 Task: Look for space in Lalín, Spain from 1st August, 2023 to 5th August, 2023 for 3 adults, 1 child in price range Rs.13000 to Rs.20000. Place can be entire place with 2 bedrooms having 3 beds and 2 bathrooms. Property type can be flatguest house, hotel. Amenities needed are: washing machine. Booking option can be shelf check-in. Required host language is English.
Action: Mouse moved to (298, 130)
Screenshot: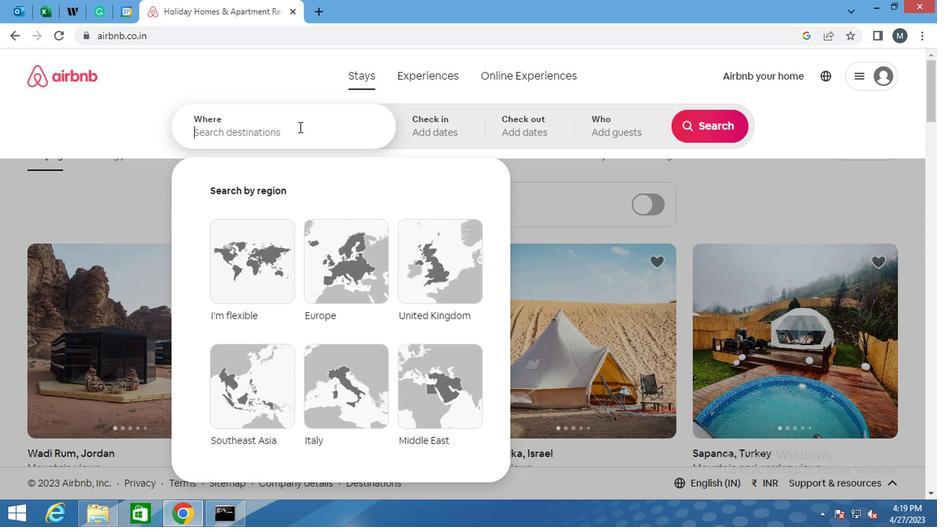 
Action: Mouse pressed left at (298, 130)
Screenshot: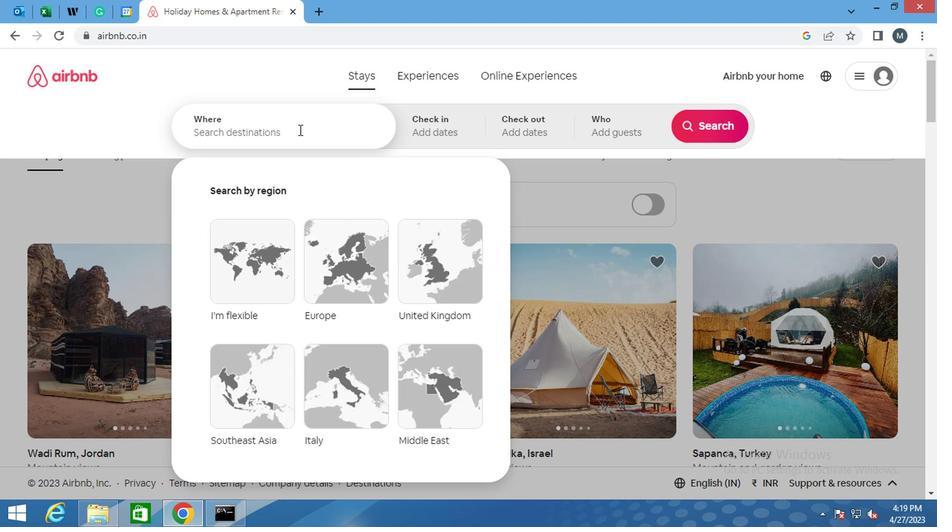 
Action: Mouse moved to (298, 131)
Screenshot: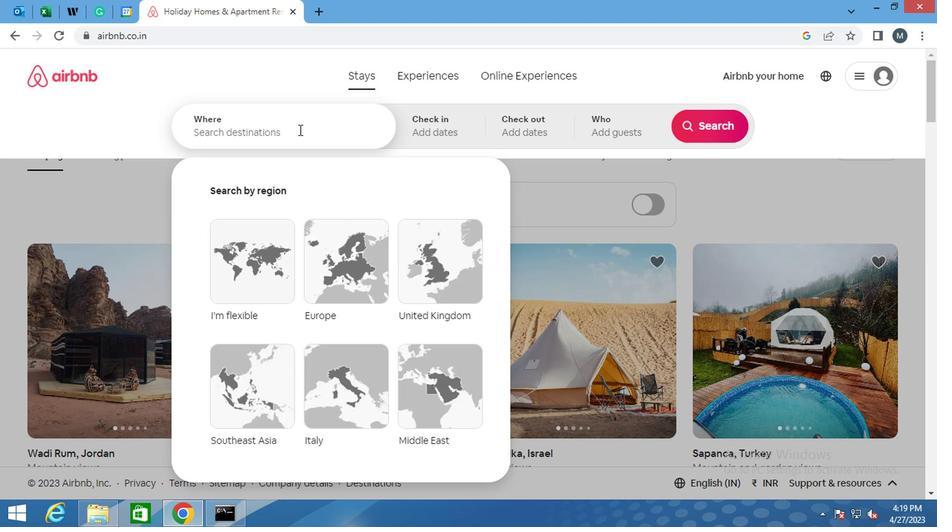 
Action: Key pressed <Key.shift>LALIN,<Key.space><Key.shift>SPAIN
Screenshot: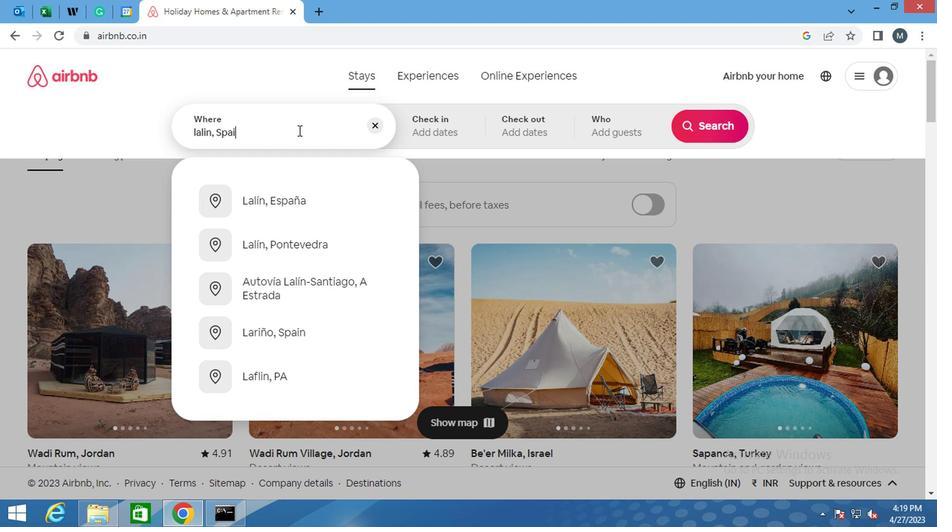 
Action: Mouse moved to (453, 142)
Screenshot: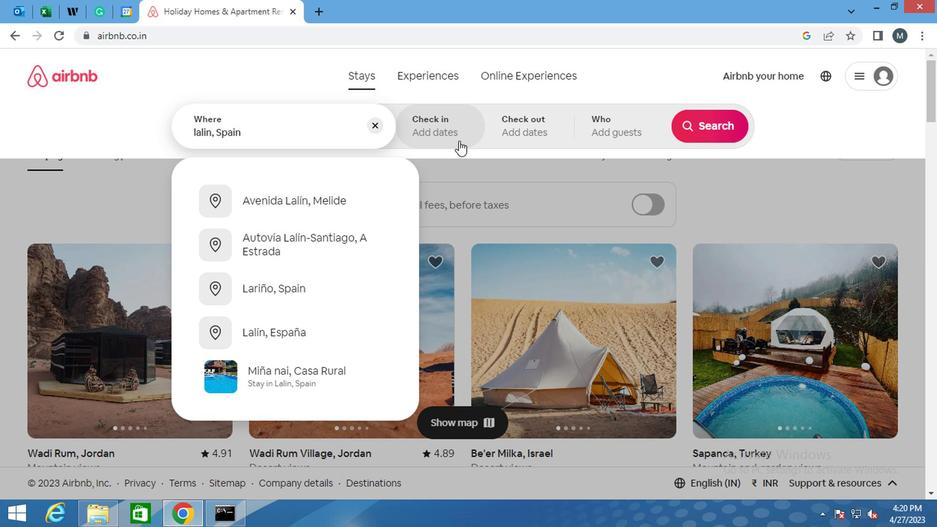 
Action: Key pressed <Key.enter>
Screenshot: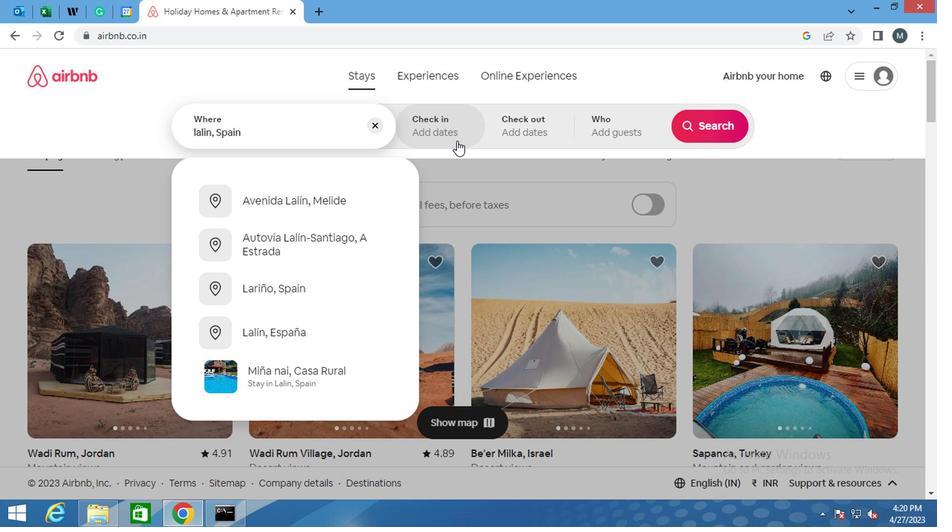 
Action: Mouse moved to (692, 240)
Screenshot: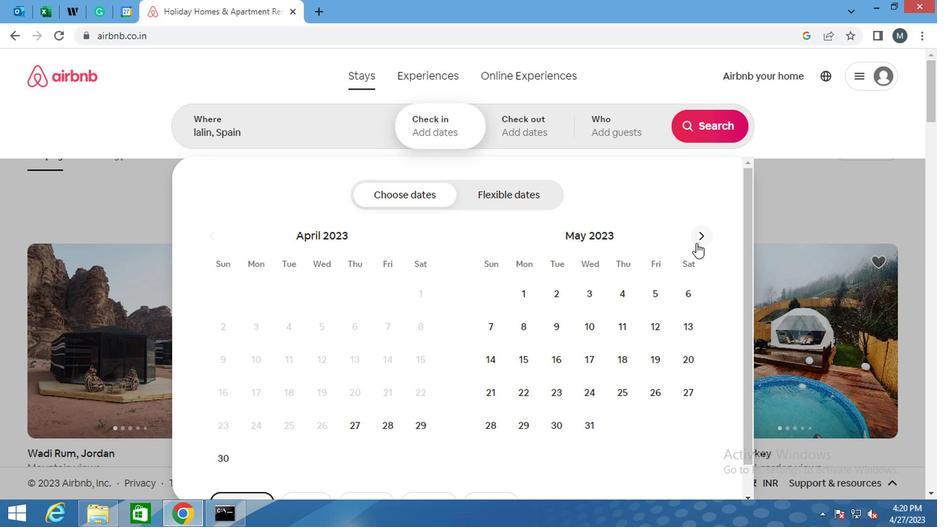 
Action: Mouse pressed left at (692, 240)
Screenshot: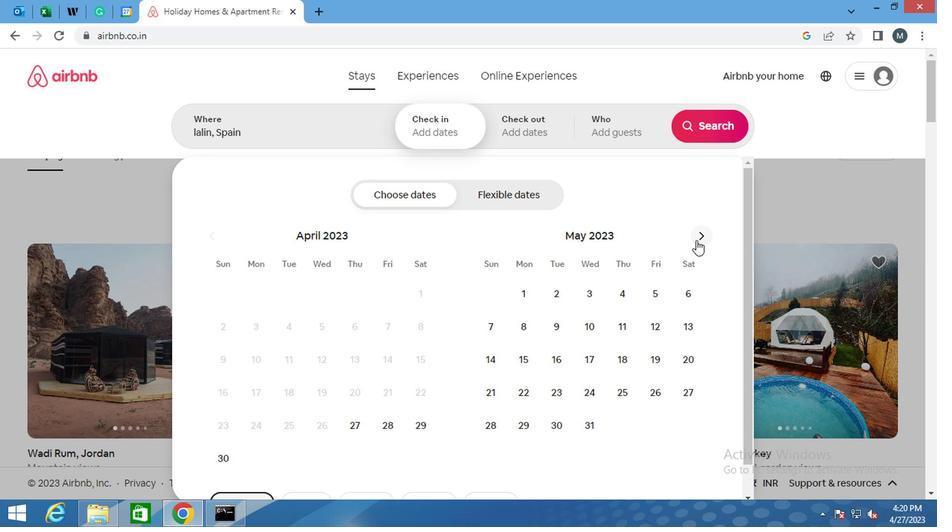 
Action: Mouse pressed left at (692, 240)
Screenshot: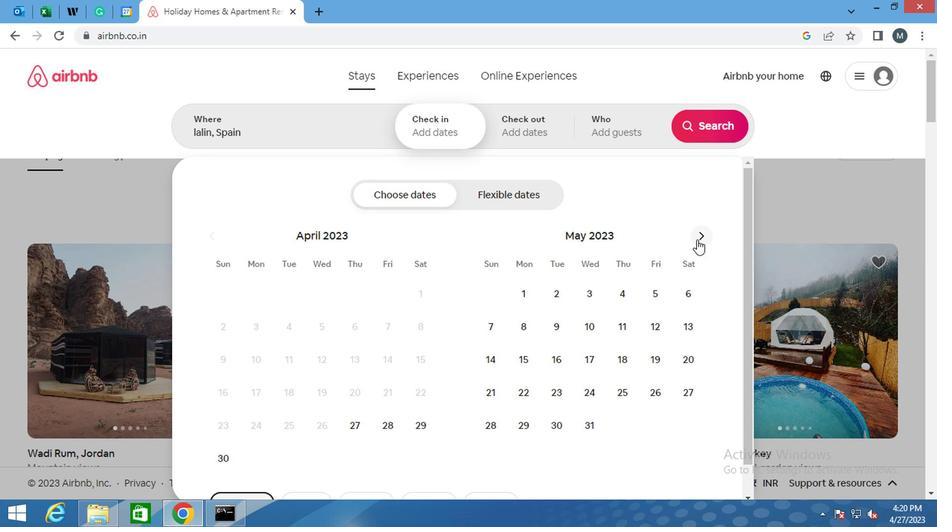 
Action: Mouse pressed left at (692, 240)
Screenshot: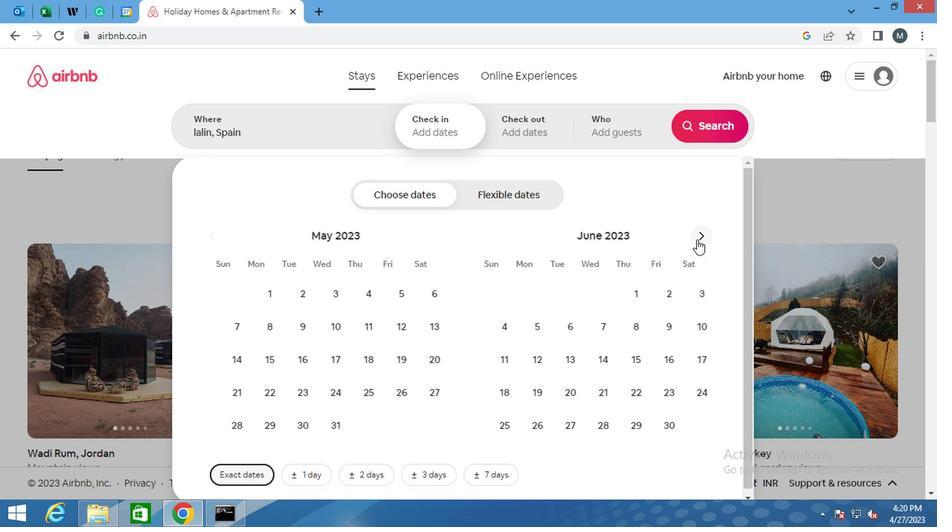 
Action: Mouse pressed left at (692, 240)
Screenshot: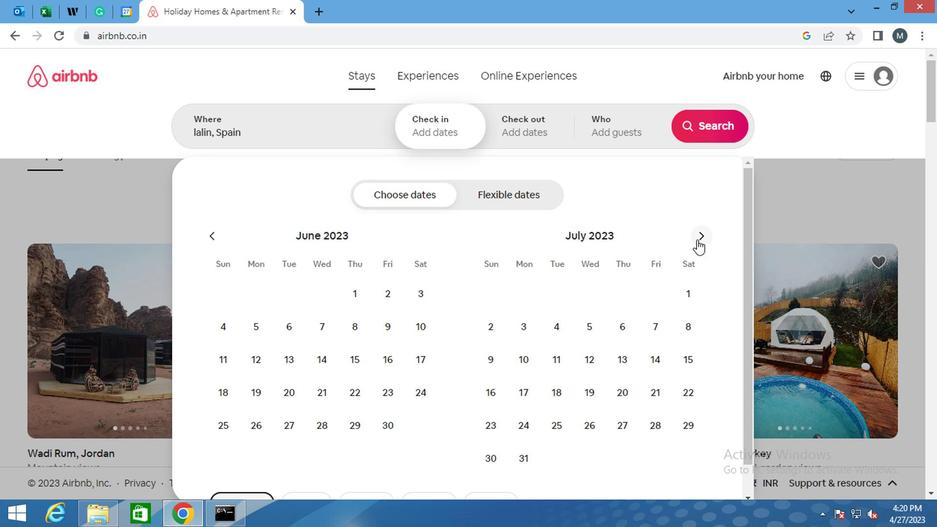 
Action: Mouse moved to (550, 290)
Screenshot: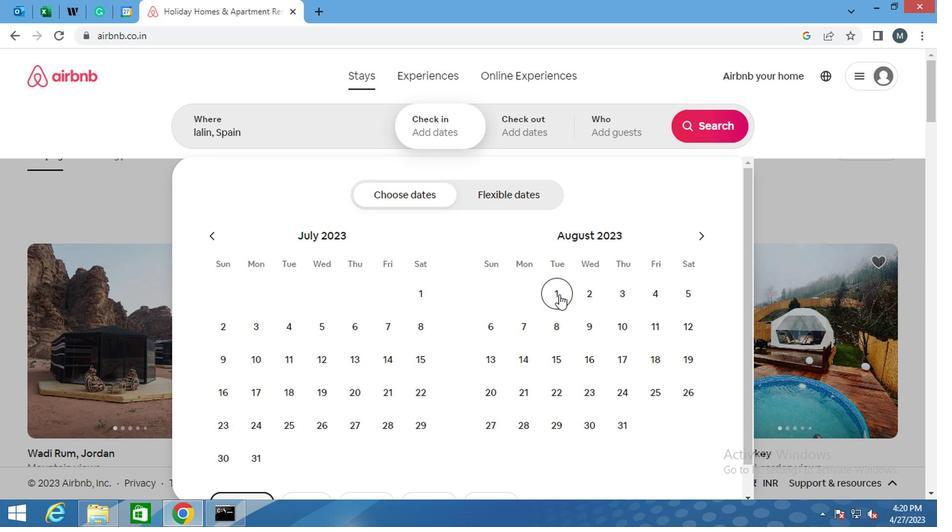 
Action: Mouse pressed left at (550, 290)
Screenshot: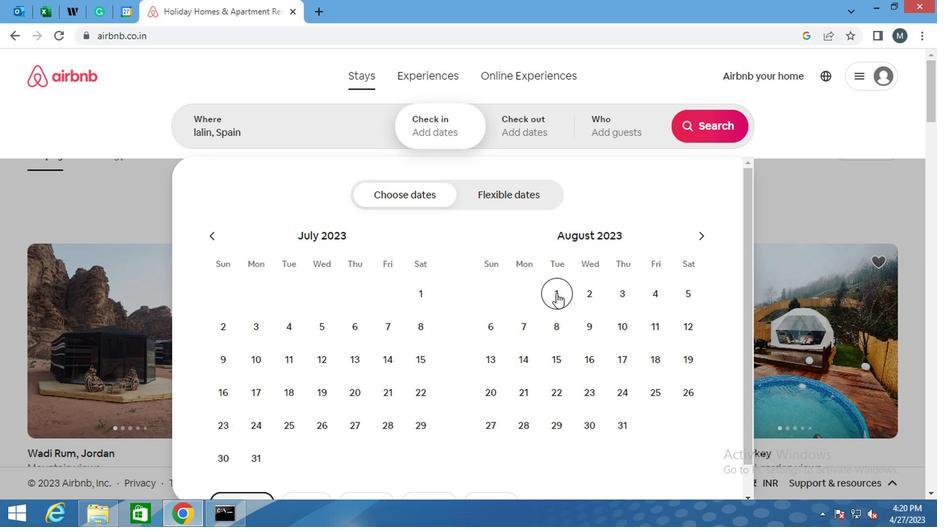 
Action: Mouse pressed right at (550, 290)
Screenshot: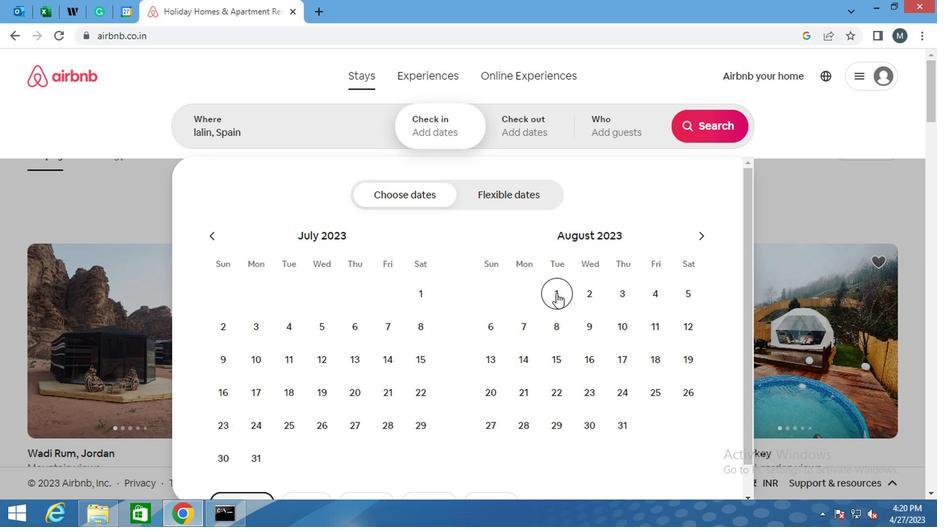 
Action: Mouse moved to (523, 294)
Screenshot: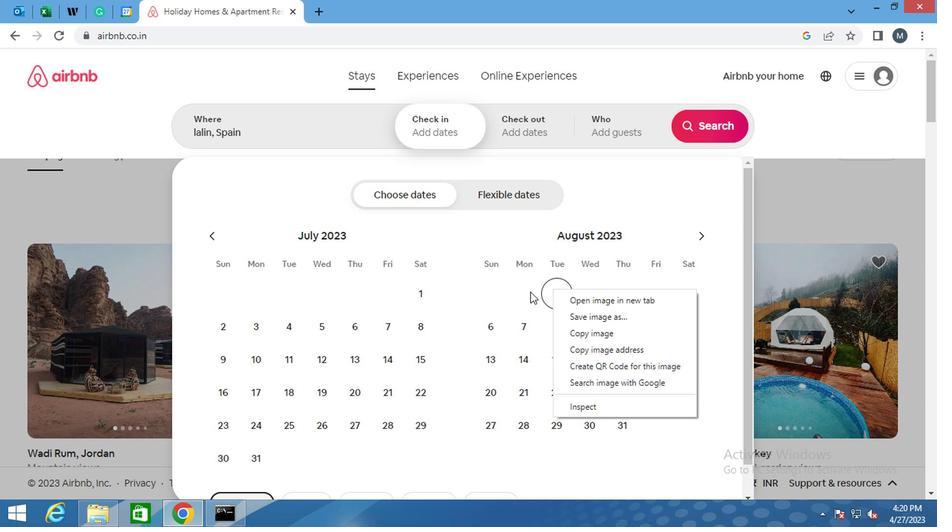
Action: Mouse pressed left at (523, 294)
Screenshot: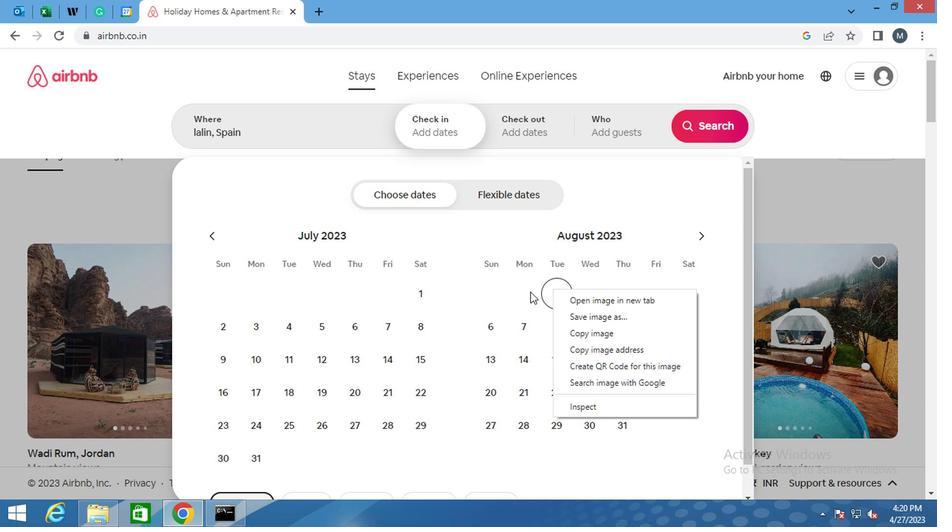 
Action: Mouse moved to (546, 297)
Screenshot: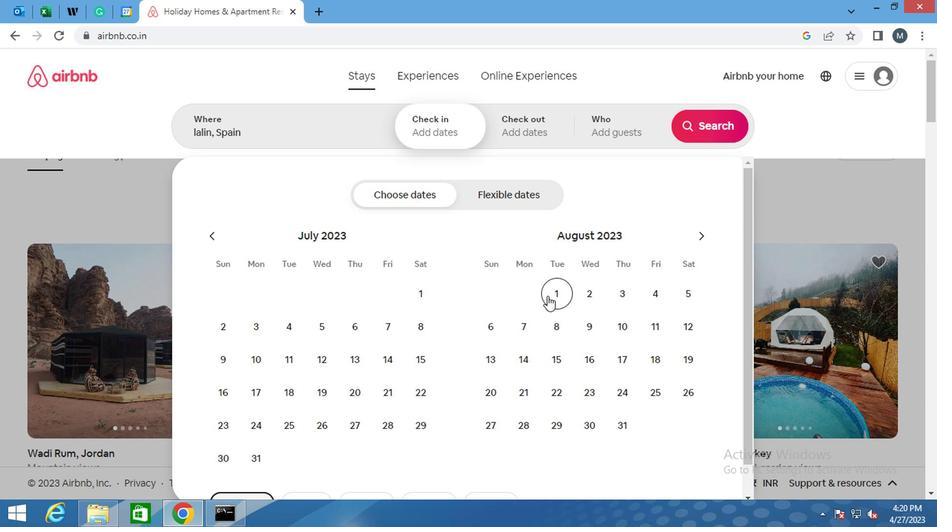 
Action: Mouse pressed left at (546, 297)
Screenshot: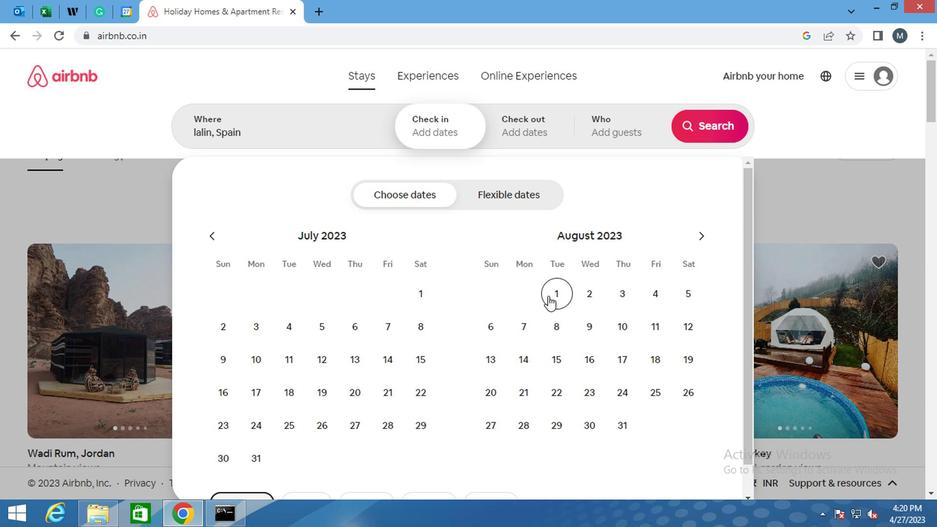 
Action: Mouse moved to (678, 297)
Screenshot: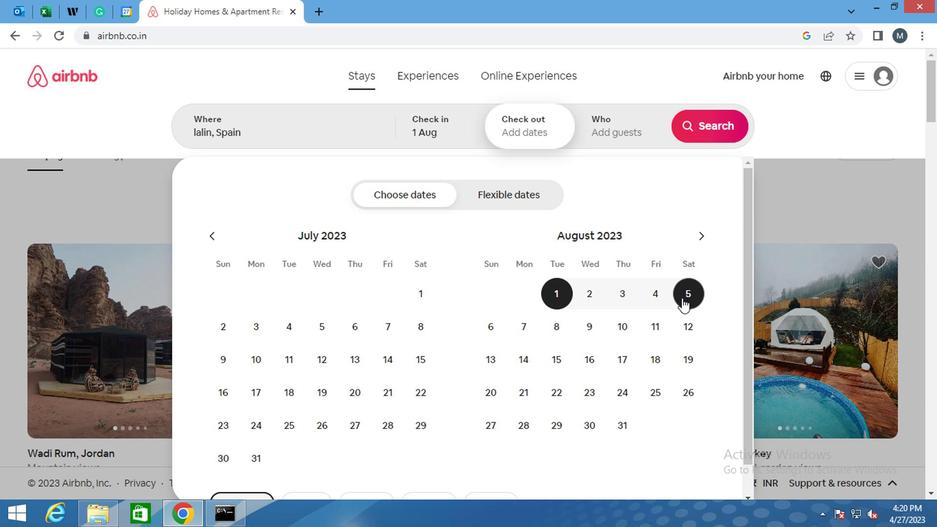 
Action: Mouse pressed left at (678, 297)
Screenshot: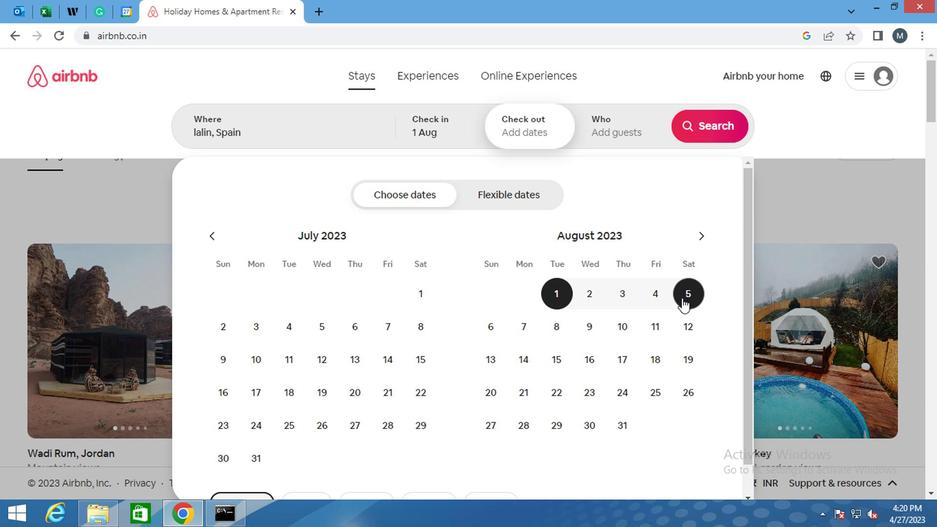
Action: Mouse moved to (629, 133)
Screenshot: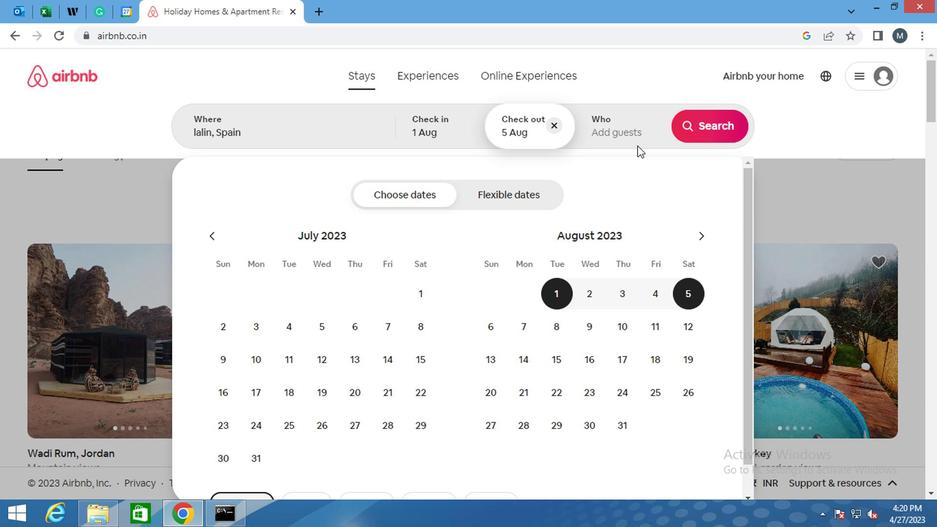 
Action: Mouse pressed left at (629, 133)
Screenshot: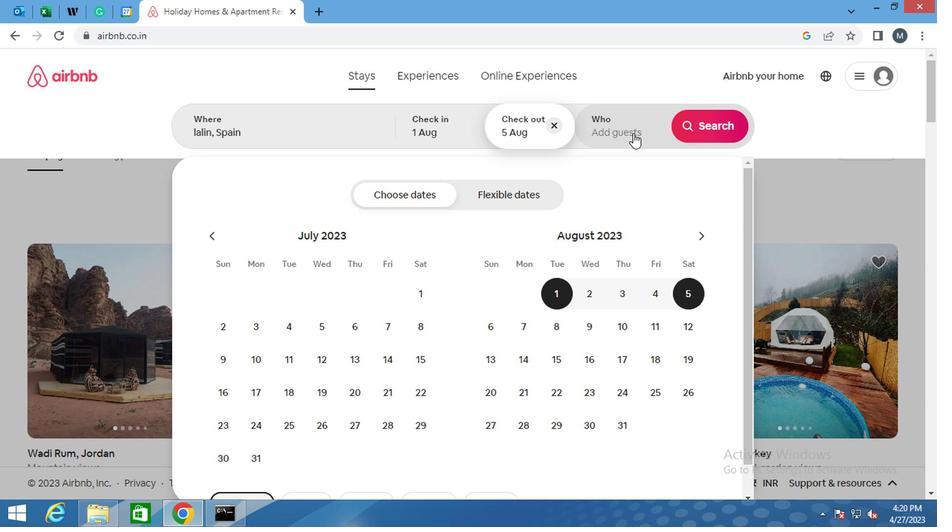 
Action: Mouse moved to (713, 198)
Screenshot: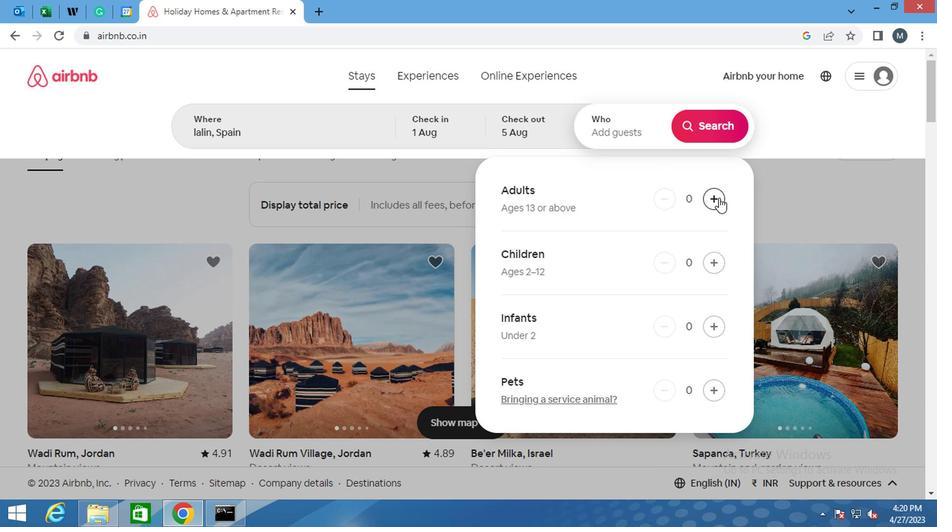 
Action: Mouse pressed left at (713, 198)
Screenshot: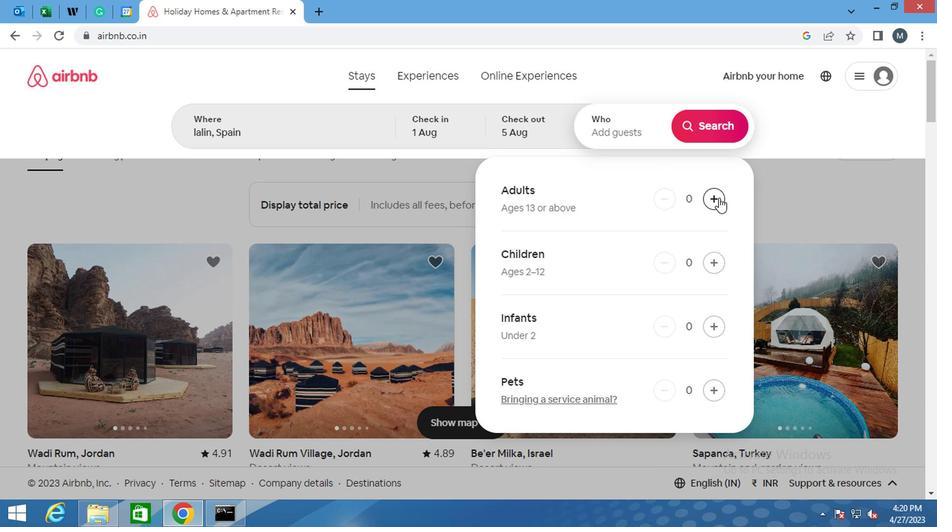 
Action: Mouse pressed left at (713, 198)
Screenshot: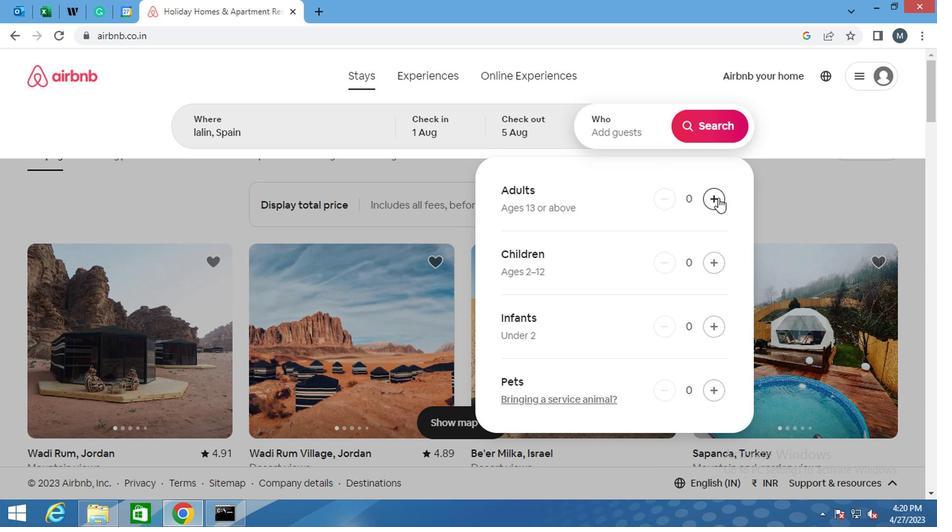 
Action: Mouse moved to (712, 198)
Screenshot: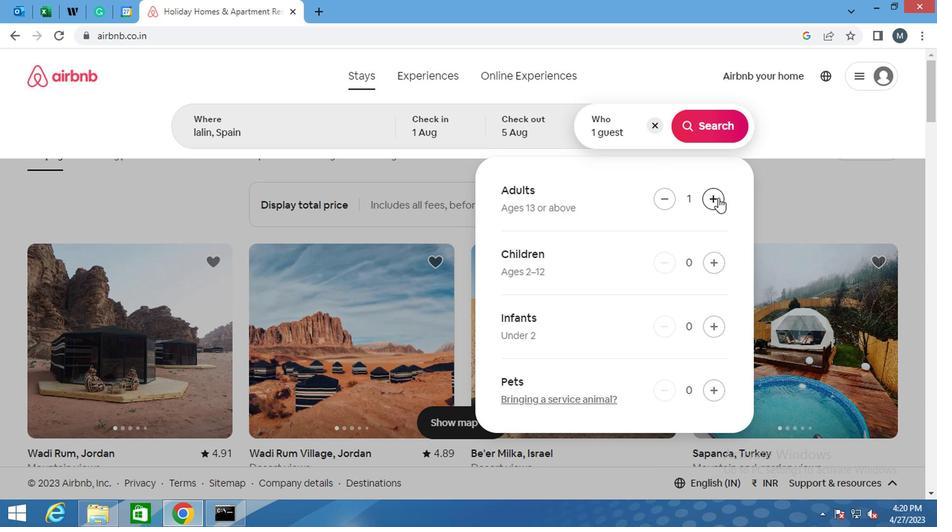 
Action: Mouse pressed left at (712, 198)
Screenshot: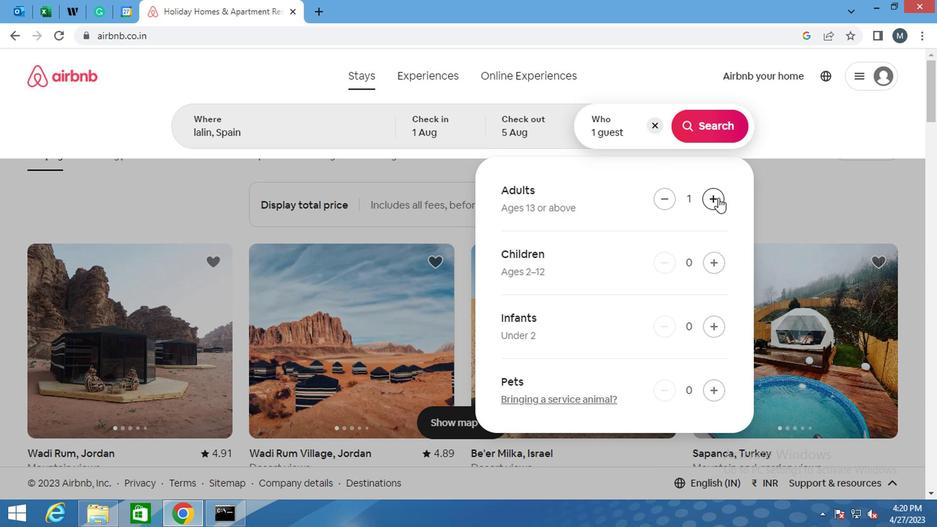 
Action: Mouse pressed left at (712, 198)
Screenshot: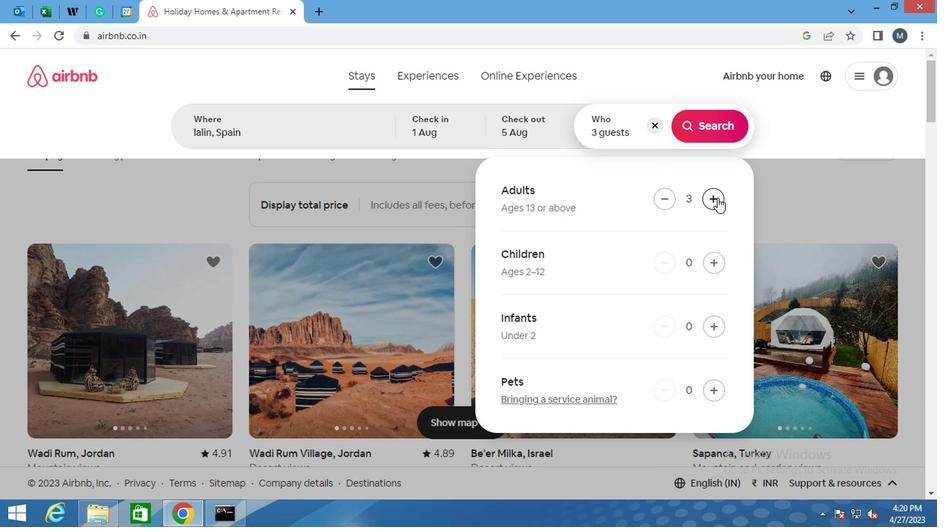 
Action: Mouse moved to (663, 198)
Screenshot: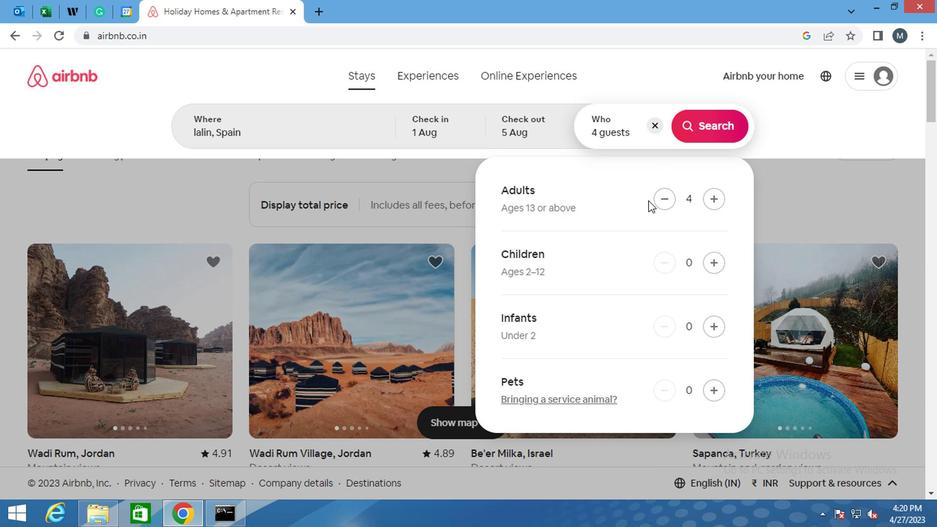 
Action: Mouse pressed left at (663, 198)
Screenshot: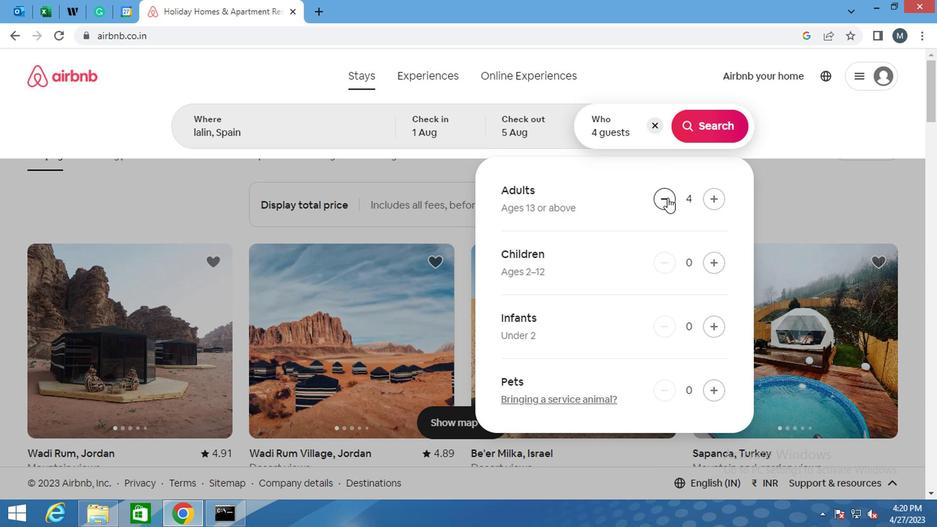 
Action: Mouse moved to (717, 265)
Screenshot: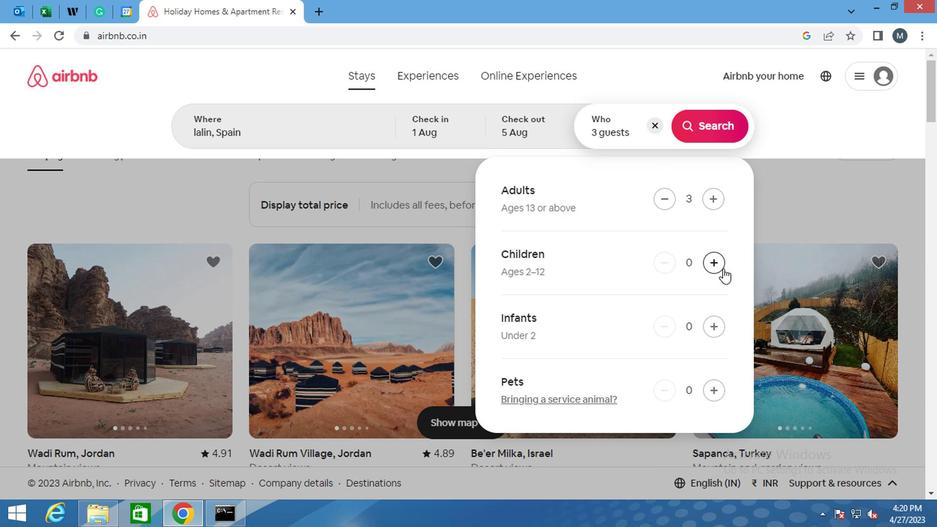 
Action: Mouse pressed left at (717, 265)
Screenshot: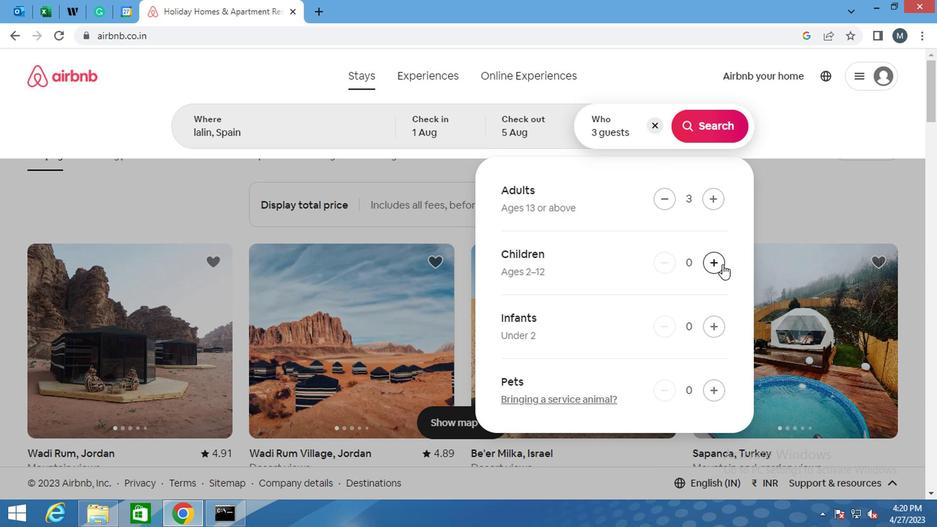 
Action: Mouse moved to (712, 130)
Screenshot: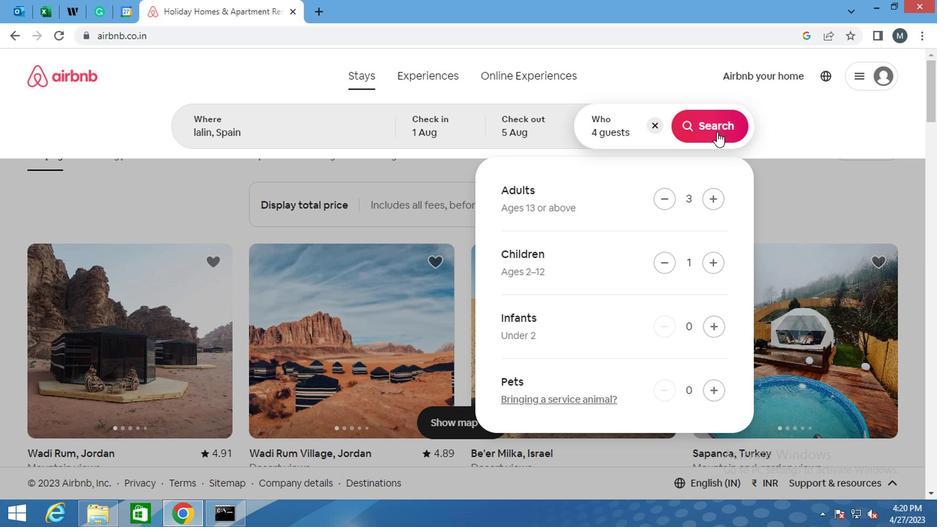 
Action: Mouse pressed left at (712, 130)
Screenshot: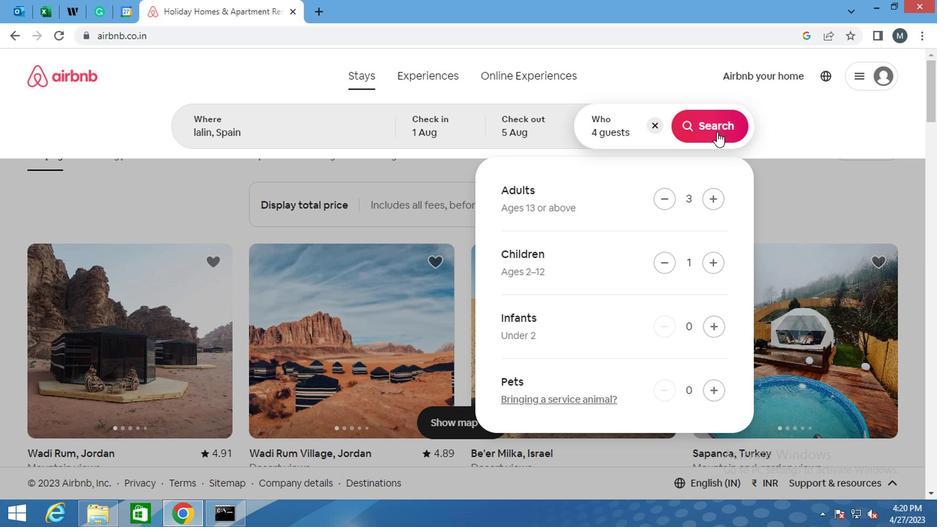 
Action: Mouse moved to (863, 127)
Screenshot: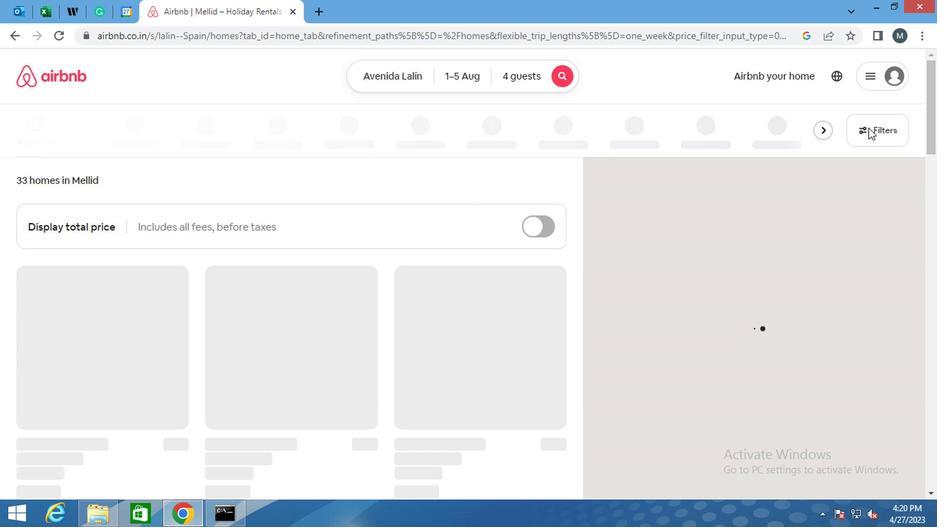 
Action: Mouse pressed left at (863, 127)
Screenshot: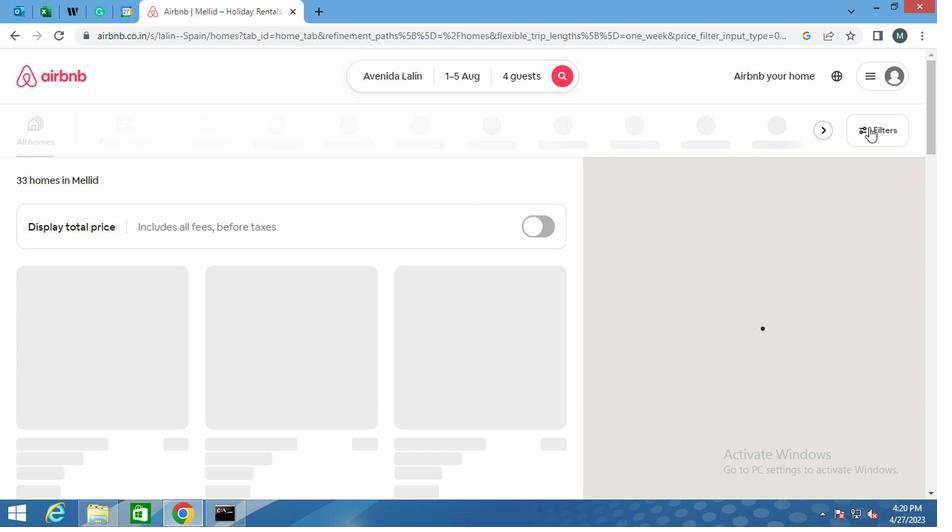 
Action: Mouse moved to (331, 300)
Screenshot: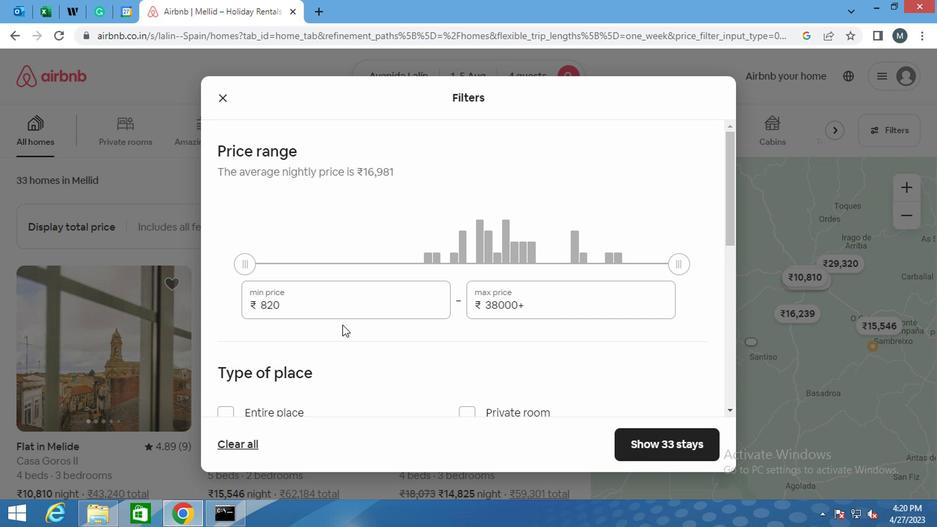 
Action: Mouse pressed left at (331, 300)
Screenshot: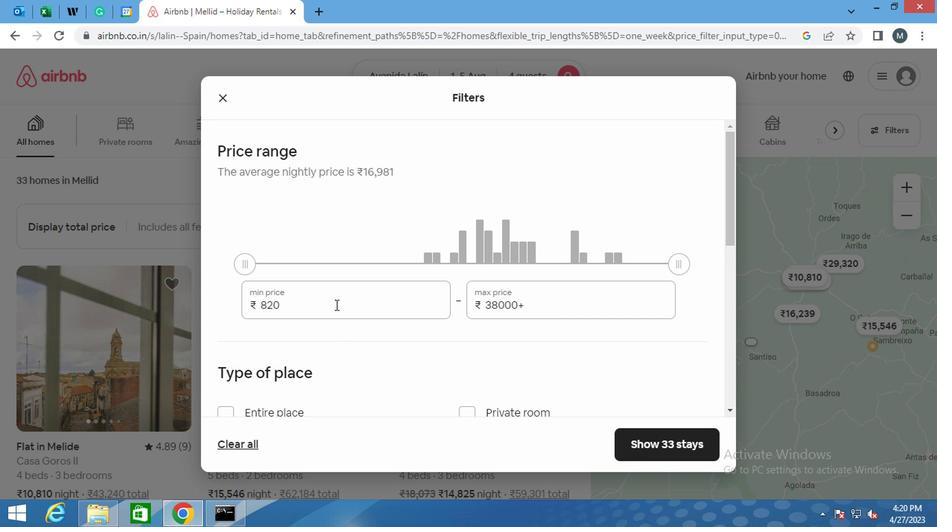 
Action: Key pressed <Key.backspace><Key.backspace><Key.backspace>13000
Screenshot: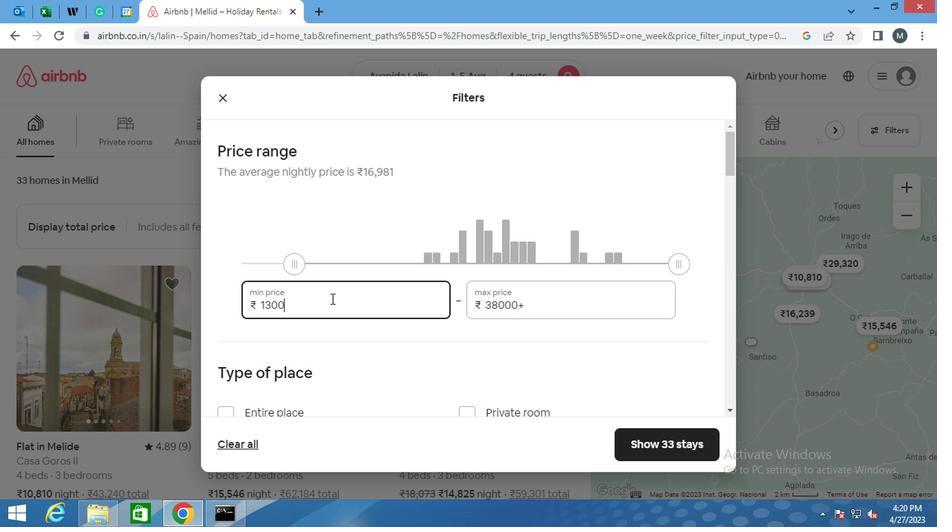 
Action: Mouse moved to (532, 311)
Screenshot: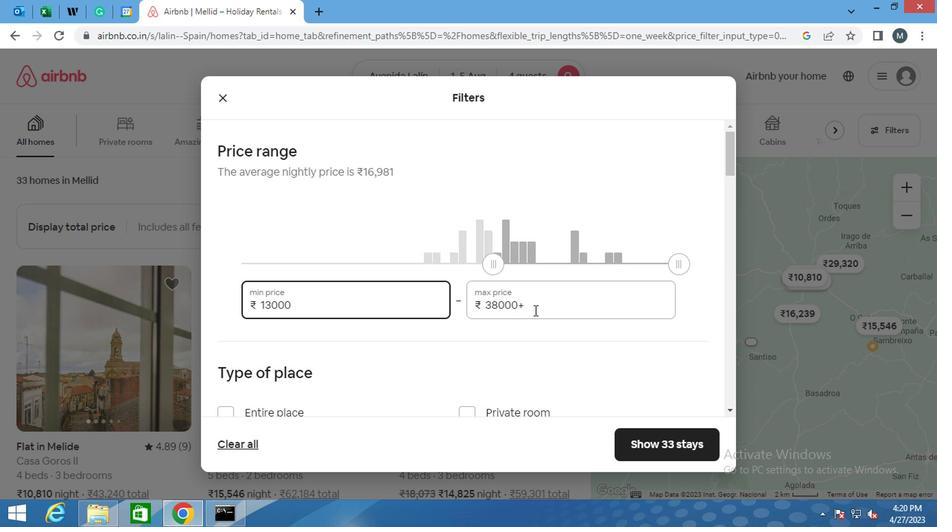 
Action: Mouse pressed left at (532, 311)
Screenshot: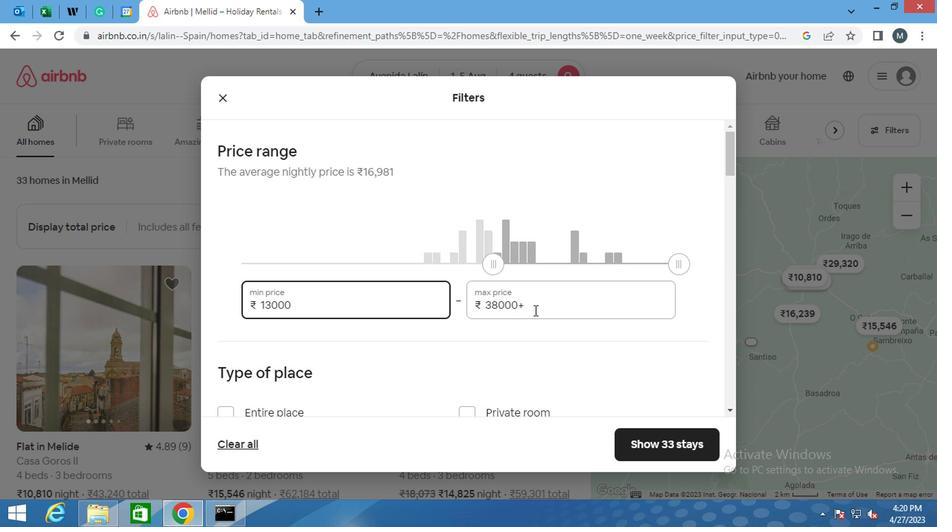 
Action: Mouse moved to (497, 313)
Screenshot: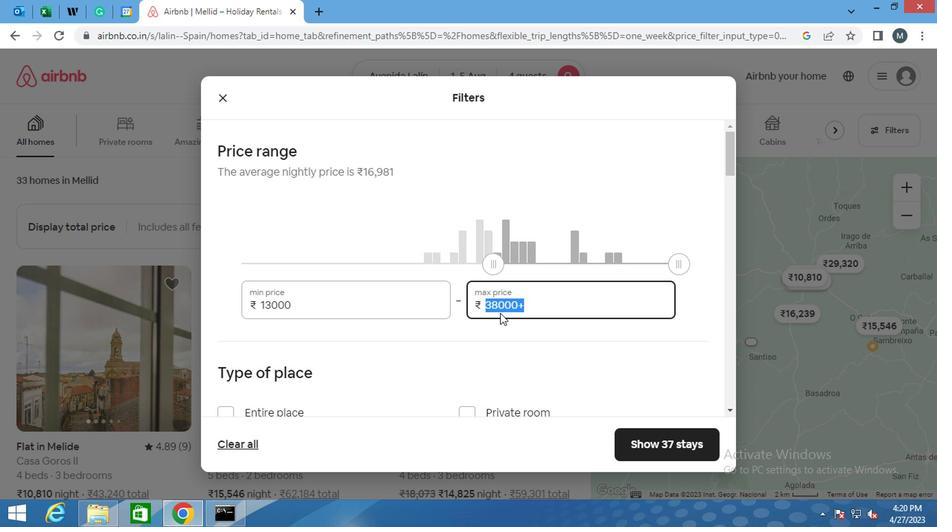 
Action: Key pressed 2
Screenshot: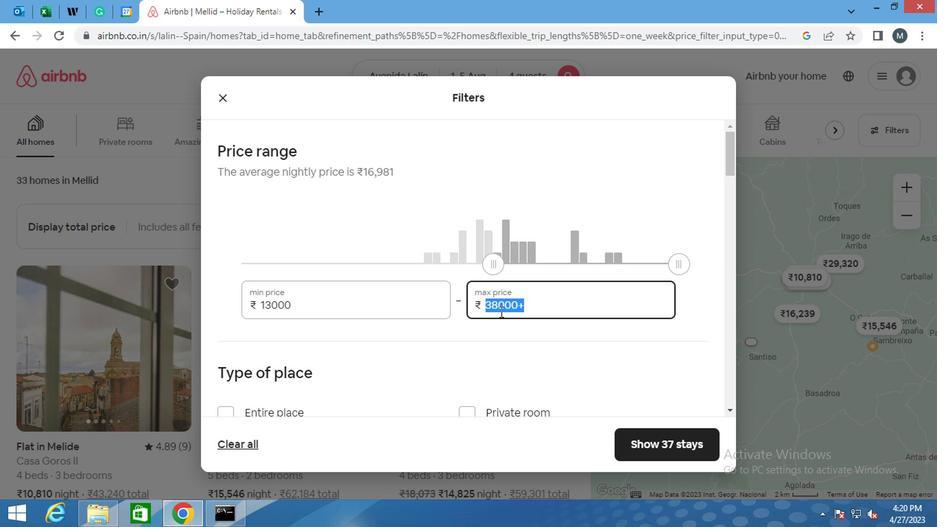 
Action: Mouse moved to (497, 310)
Screenshot: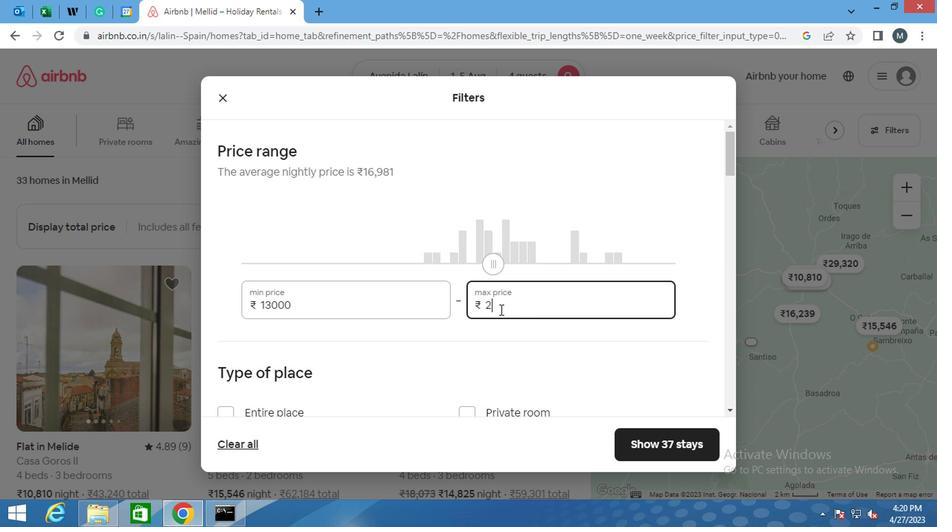 
Action: Key pressed 0000
Screenshot: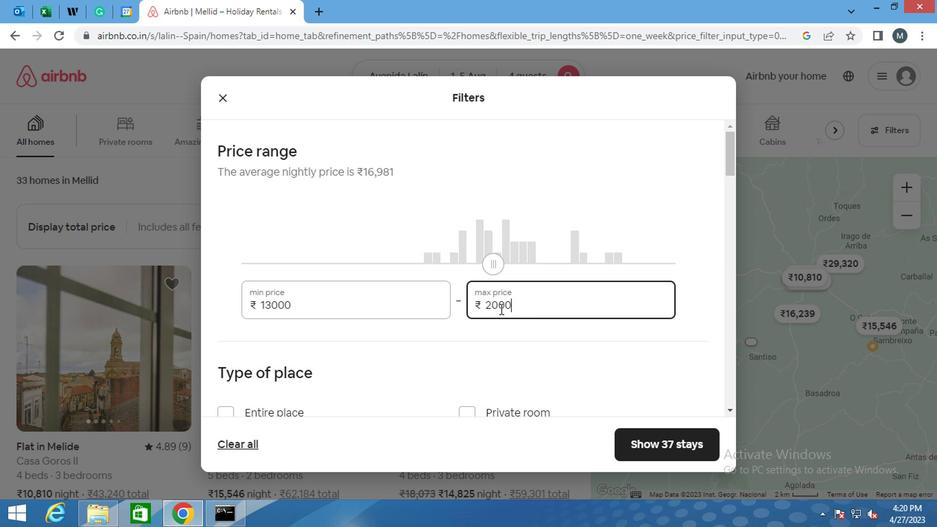 
Action: Mouse moved to (467, 293)
Screenshot: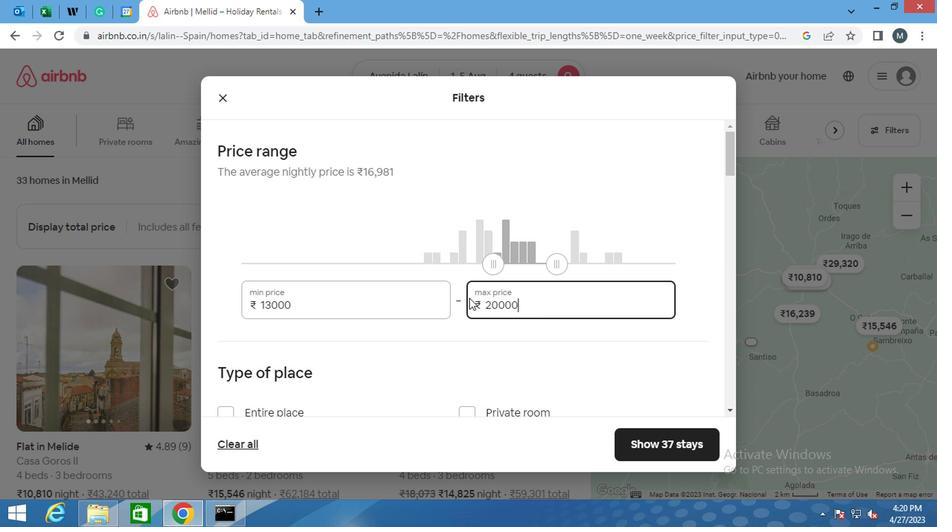 
Action: Mouse scrolled (467, 292) with delta (0, 0)
Screenshot: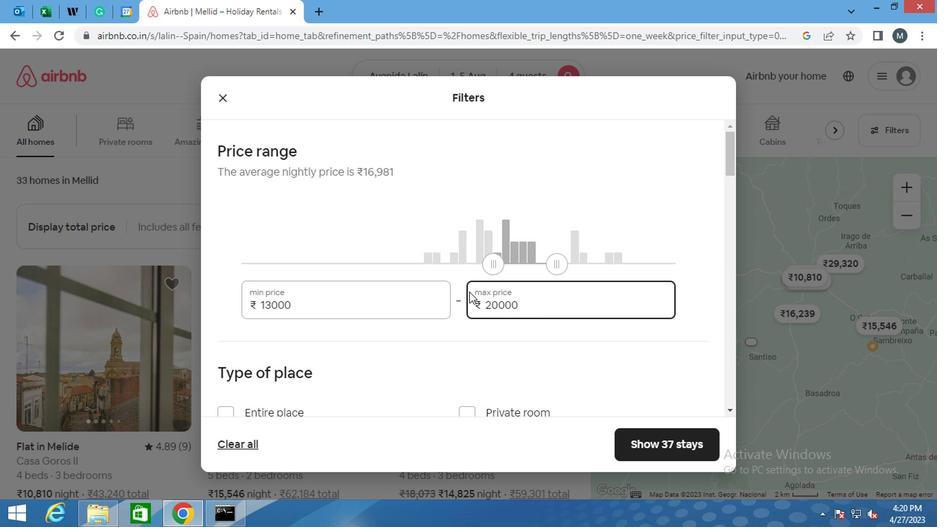 
Action: Mouse scrolled (467, 292) with delta (0, 0)
Screenshot: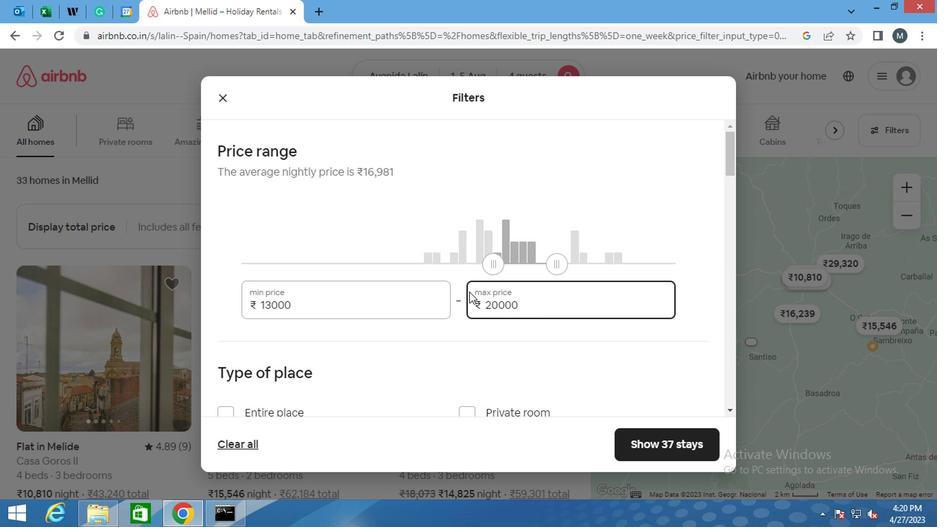 
Action: Mouse moved to (435, 290)
Screenshot: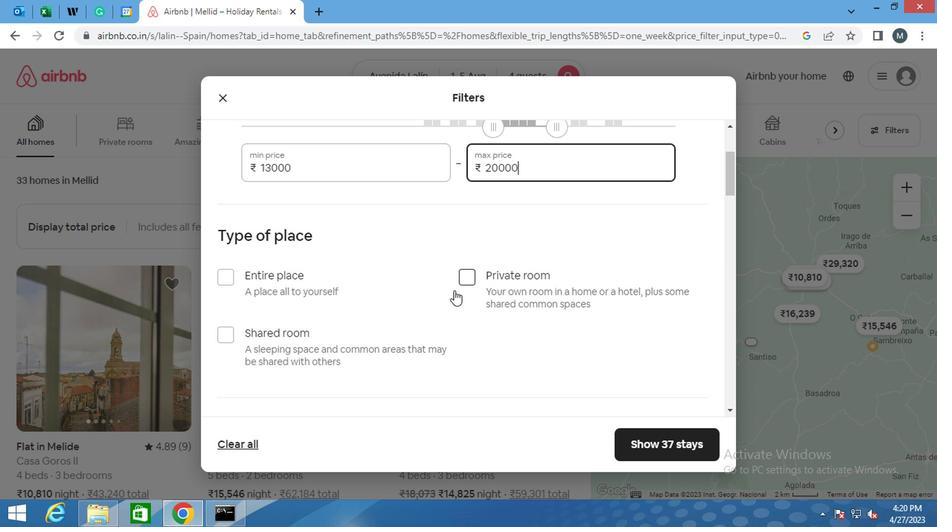 
Action: Mouse scrolled (435, 289) with delta (0, 0)
Screenshot: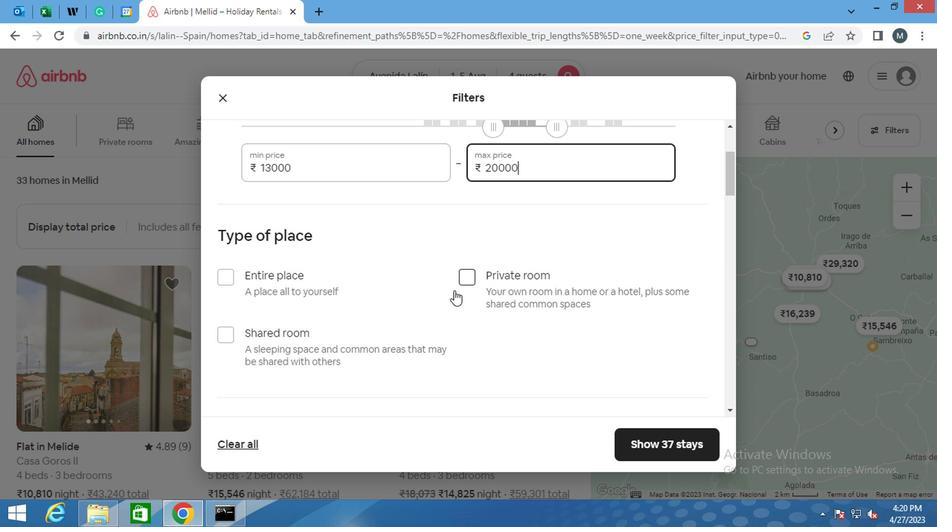 
Action: Mouse moved to (223, 209)
Screenshot: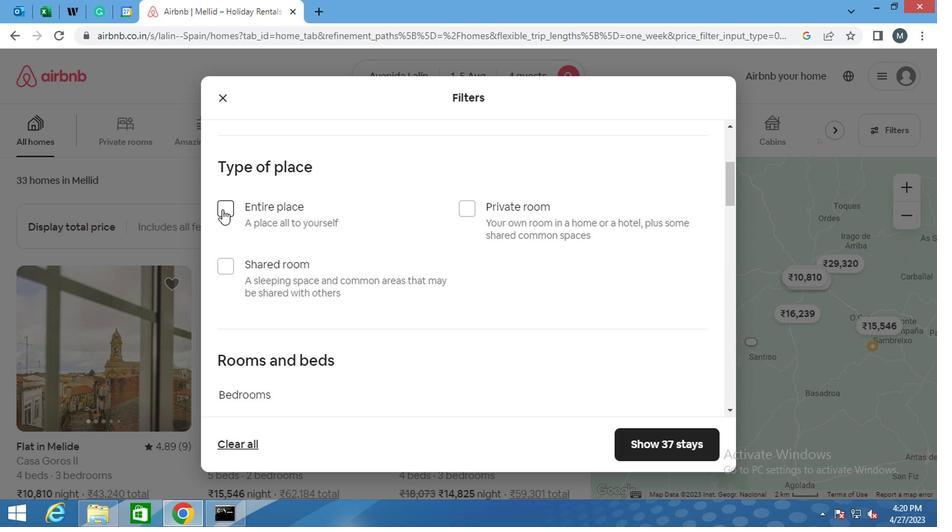 
Action: Mouse pressed left at (223, 209)
Screenshot: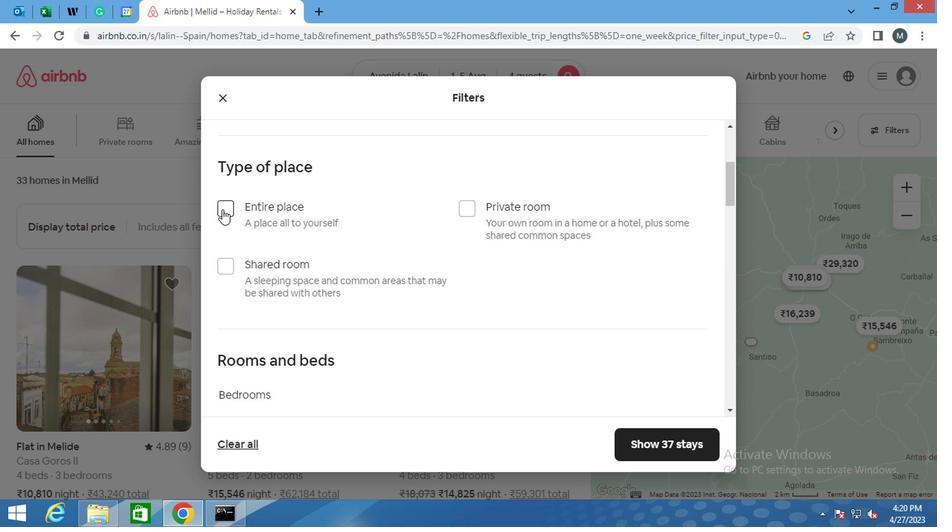 
Action: Mouse moved to (349, 222)
Screenshot: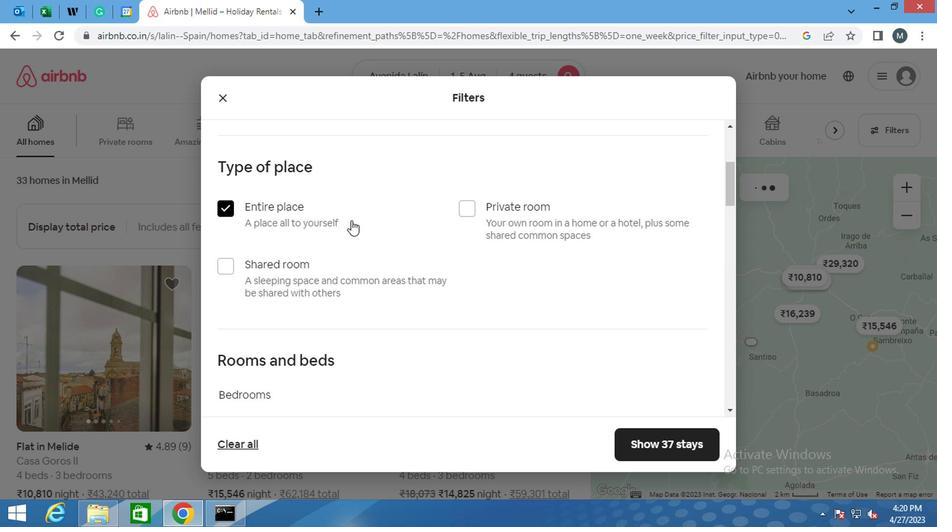 
Action: Mouse scrolled (349, 221) with delta (0, 0)
Screenshot: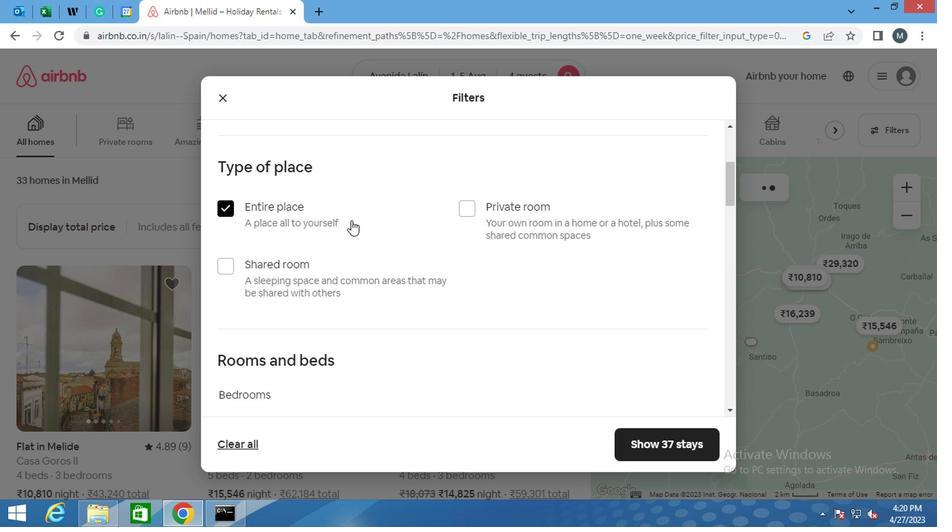 
Action: Mouse moved to (339, 228)
Screenshot: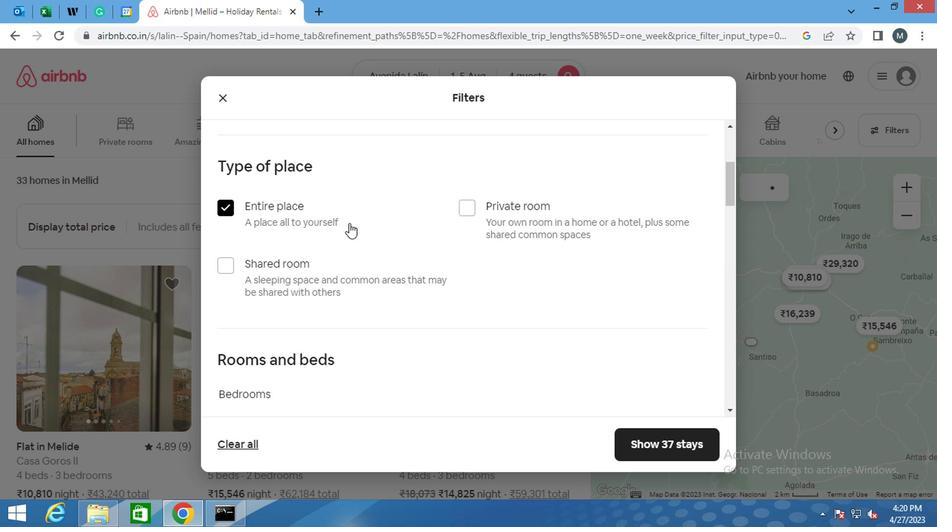 
Action: Mouse scrolled (339, 228) with delta (0, 0)
Screenshot: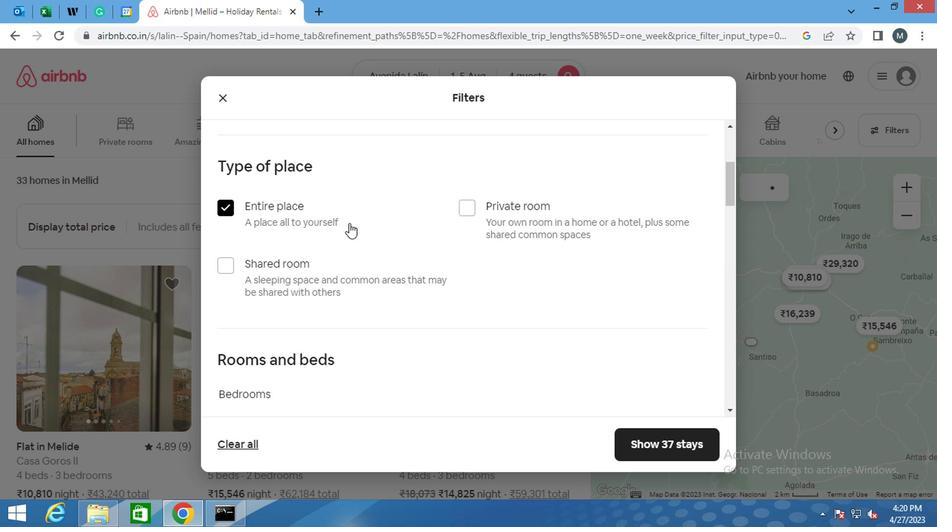 
Action: Mouse moved to (337, 230)
Screenshot: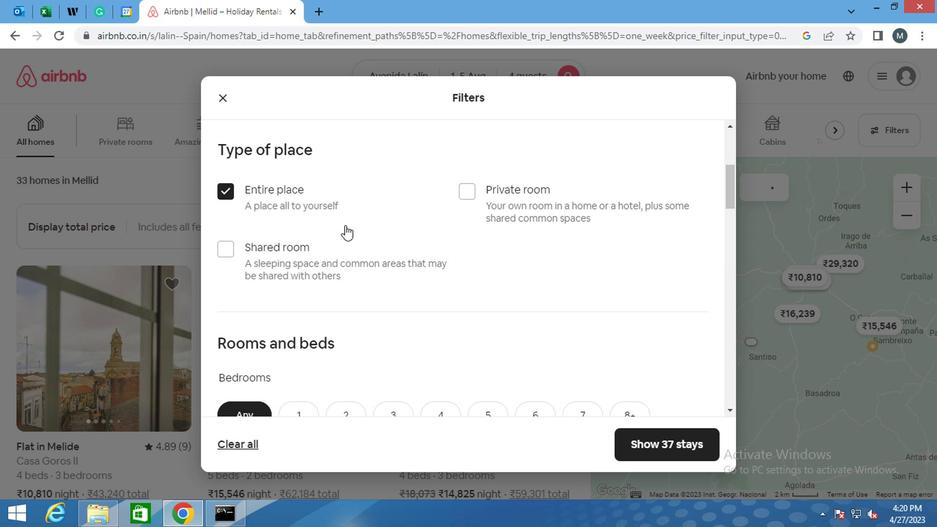 
Action: Mouse scrolled (337, 230) with delta (0, 0)
Screenshot: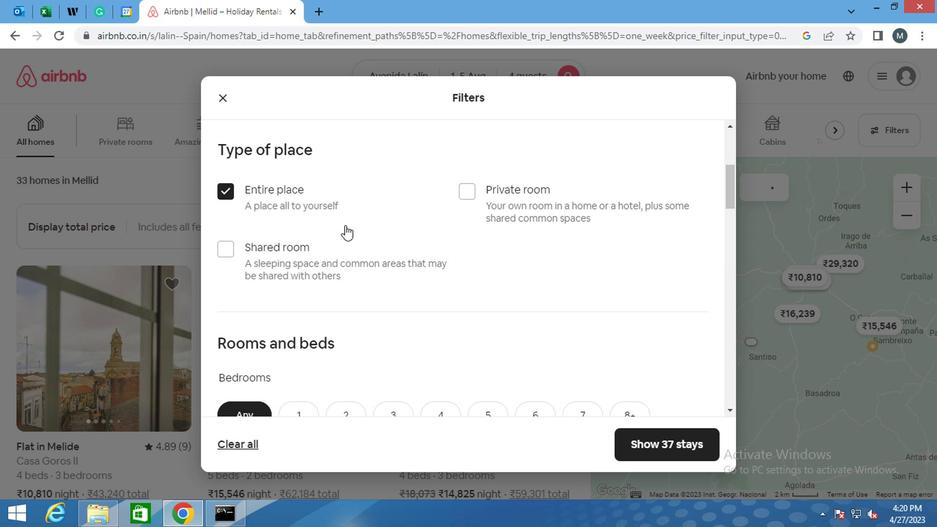 
Action: Mouse moved to (341, 223)
Screenshot: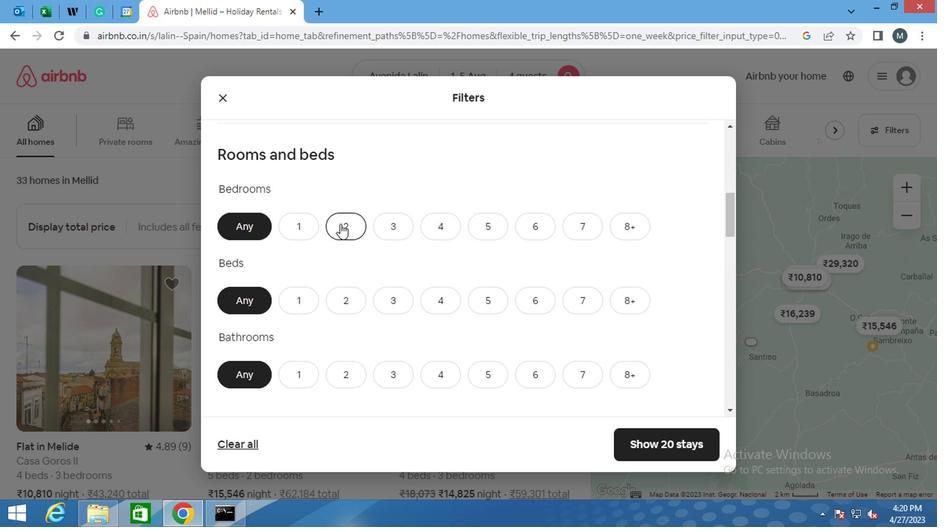 
Action: Mouse pressed left at (341, 223)
Screenshot: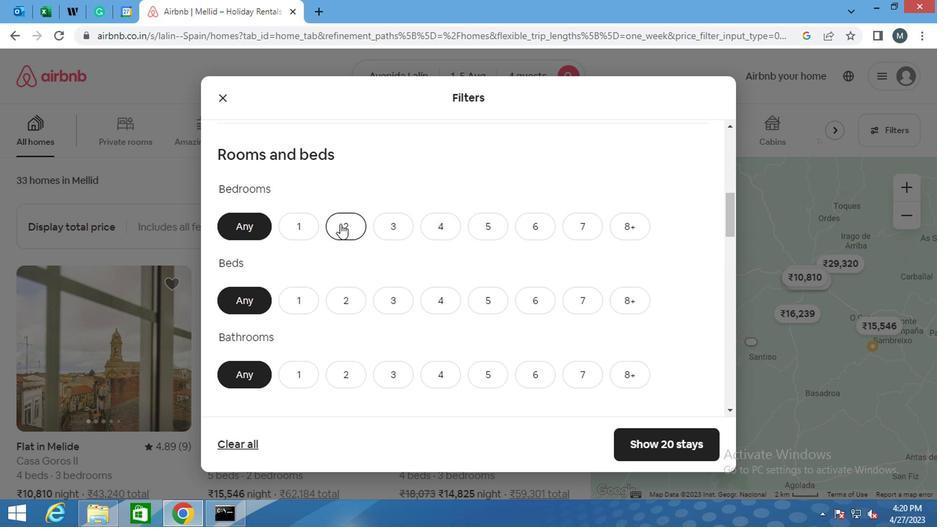 
Action: Mouse moved to (338, 244)
Screenshot: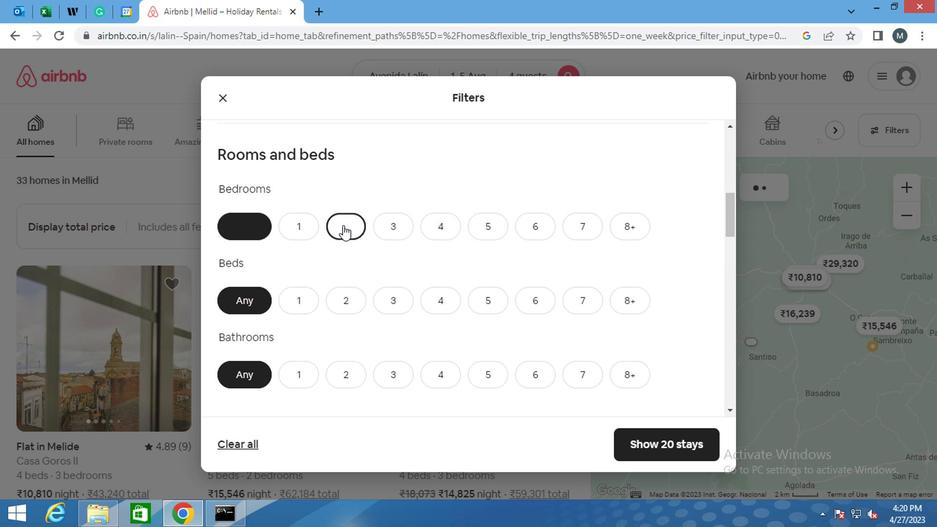 
Action: Mouse scrolled (338, 243) with delta (0, 0)
Screenshot: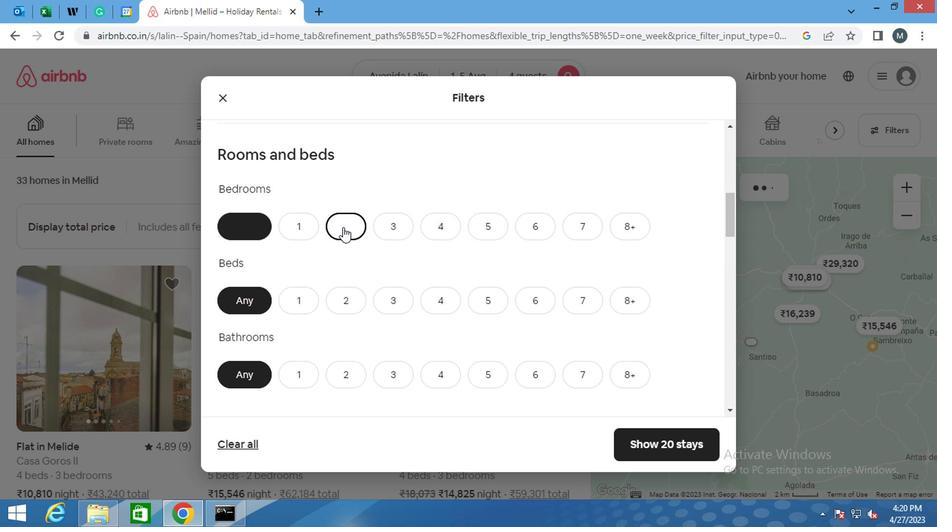 
Action: Mouse moved to (337, 255)
Screenshot: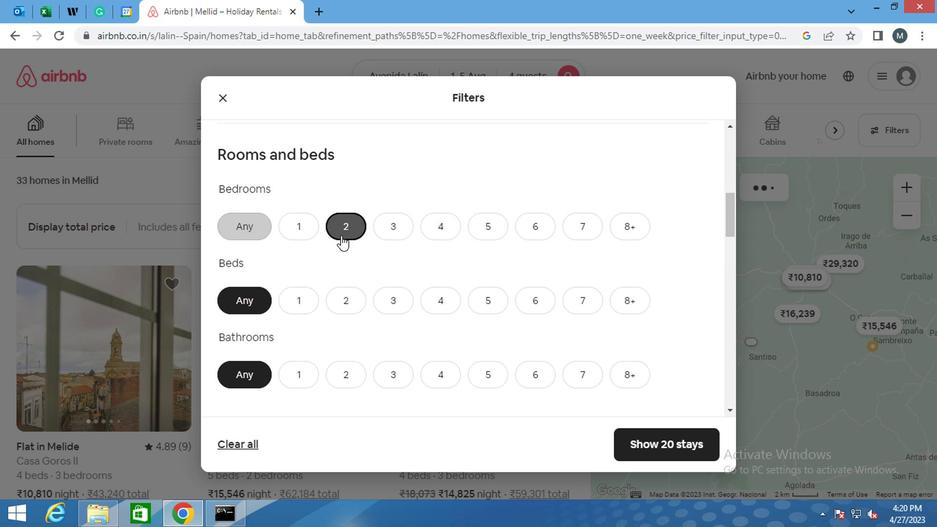 
Action: Mouse scrolled (337, 254) with delta (0, 0)
Screenshot: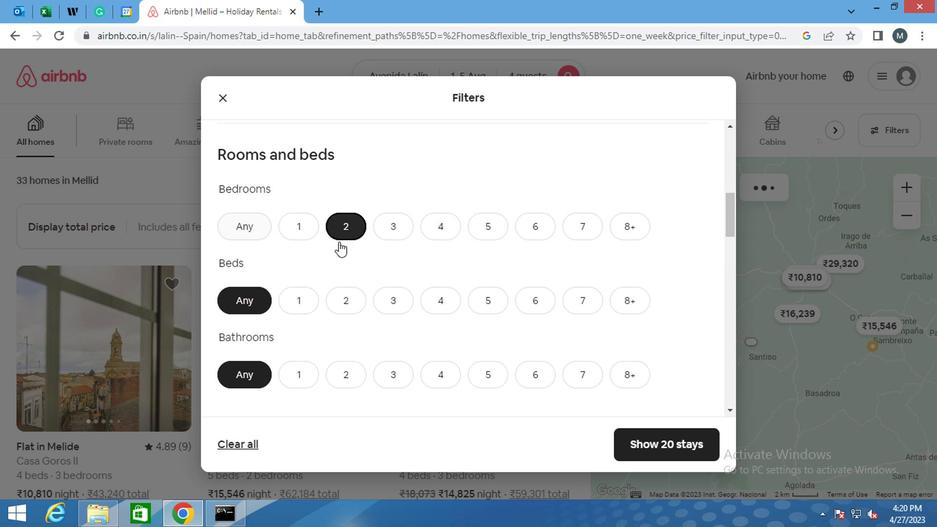 
Action: Mouse moved to (389, 168)
Screenshot: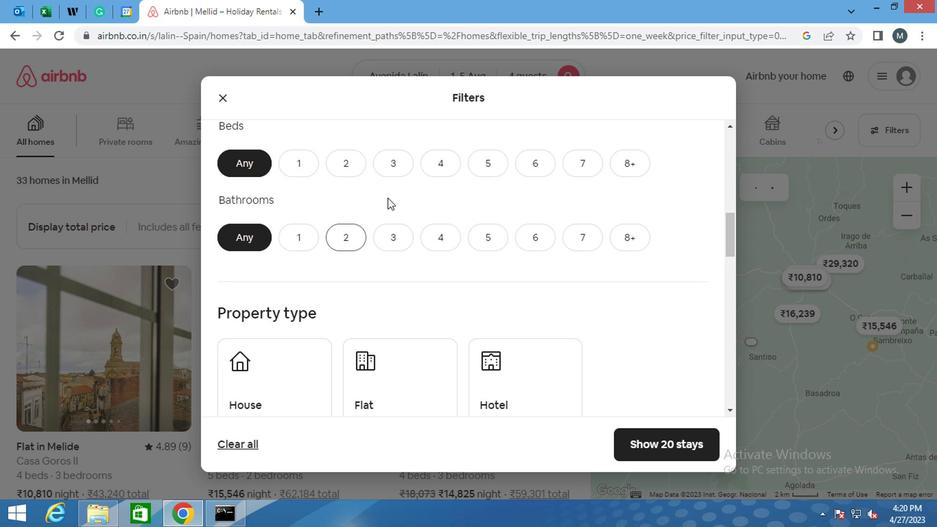 
Action: Mouse pressed left at (389, 168)
Screenshot: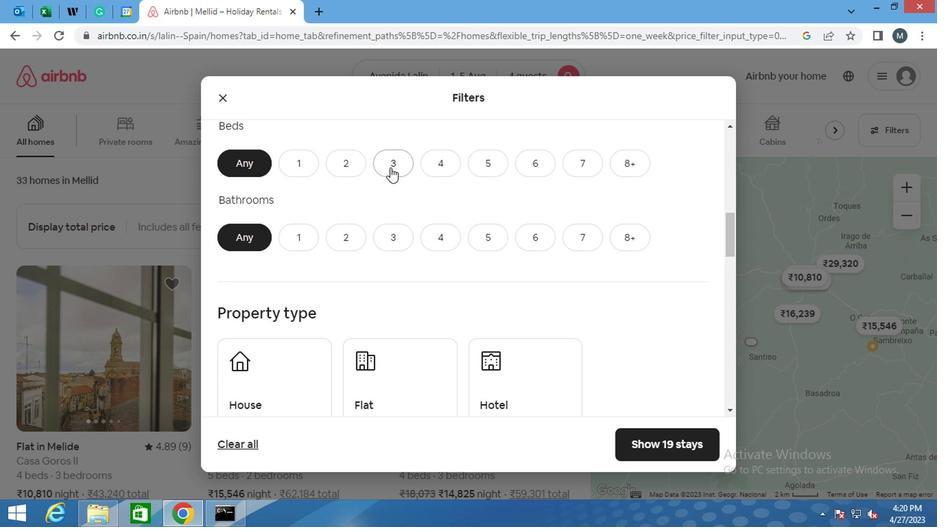 
Action: Mouse moved to (347, 232)
Screenshot: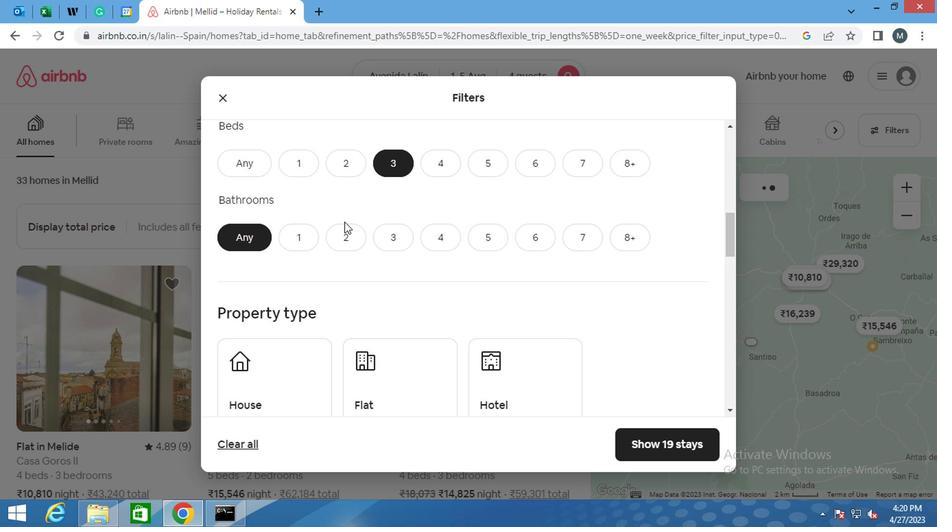 
Action: Mouse pressed left at (347, 232)
Screenshot: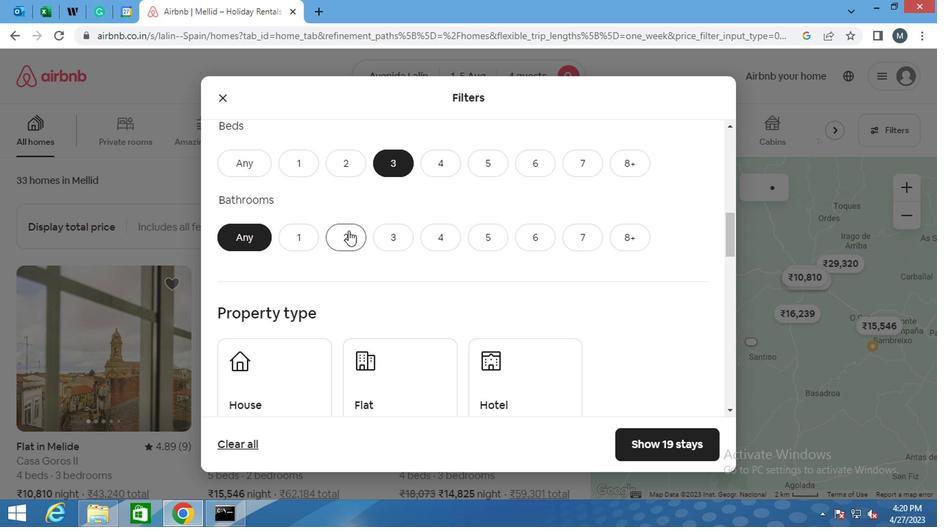 
Action: Mouse moved to (347, 225)
Screenshot: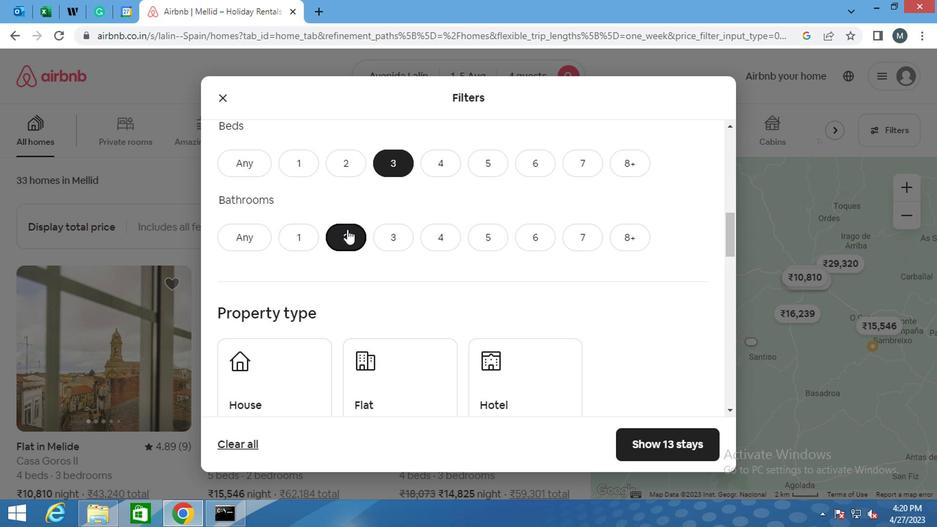 
Action: Mouse scrolled (347, 224) with delta (0, 0)
Screenshot: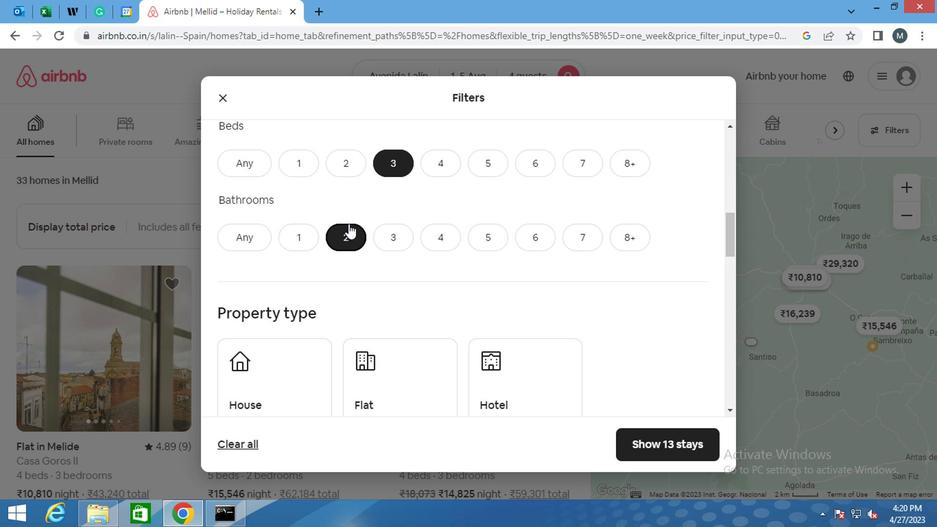 
Action: Mouse moved to (297, 306)
Screenshot: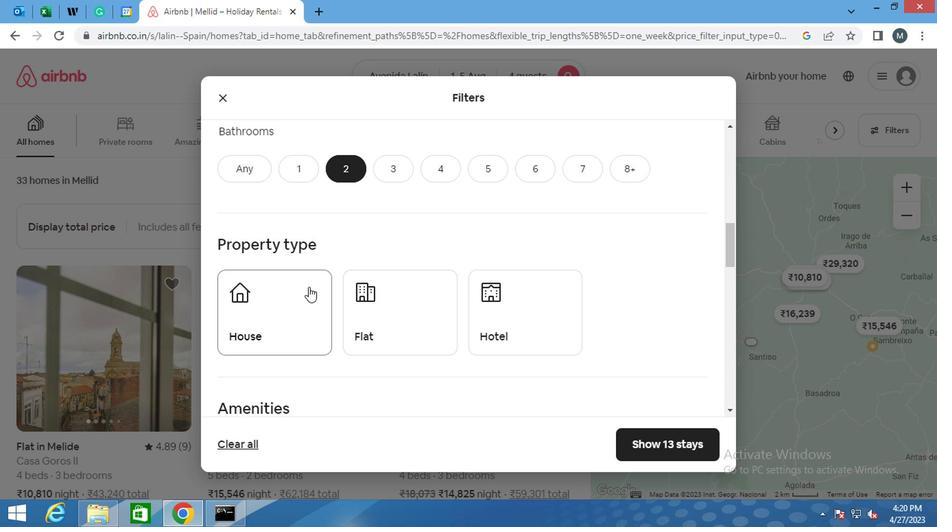 
Action: Mouse pressed left at (297, 306)
Screenshot: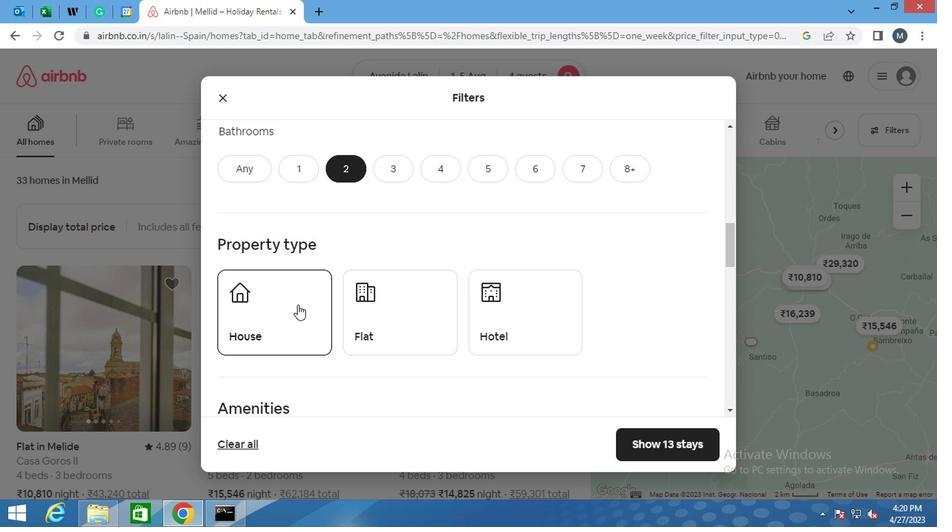 
Action: Mouse moved to (393, 304)
Screenshot: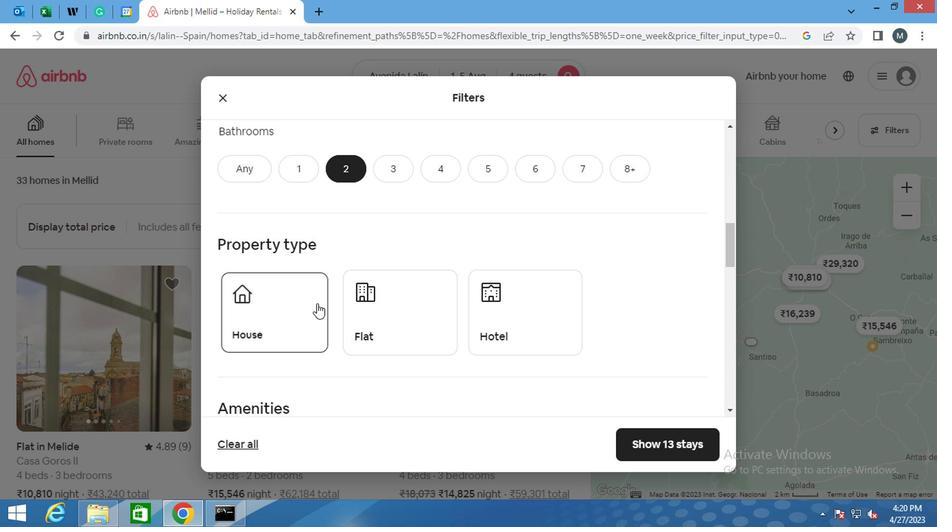 
Action: Mouse pressed left at (393, 304)
Screenshot: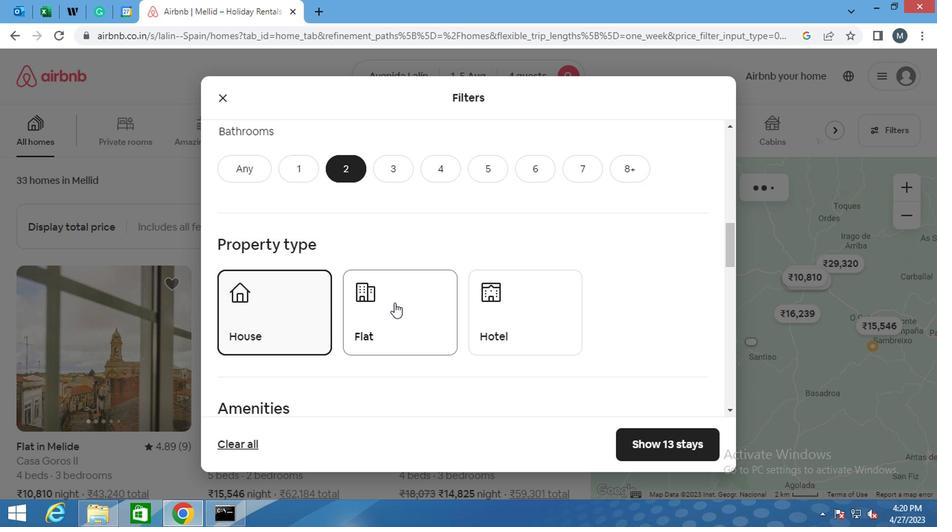 
Action: Mouse moved to (482, 309)
Screenshot: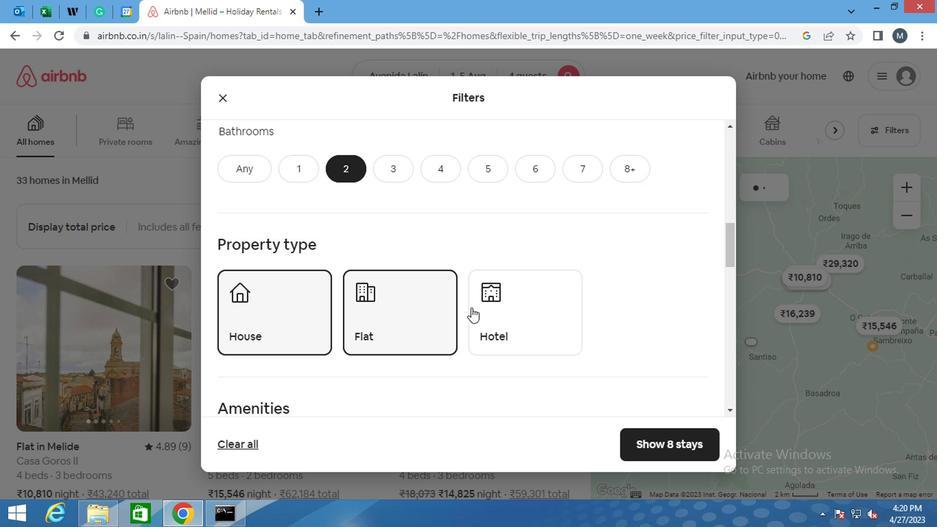 
Action: Mouse pressed left at (482, 309)
Screenshot: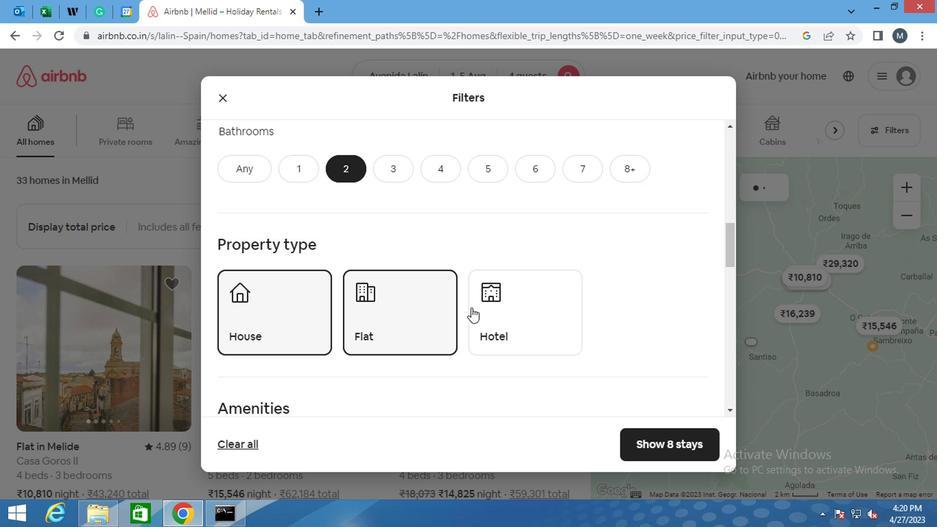 
Action: Mouse moved to (436, 292)
Screenshot: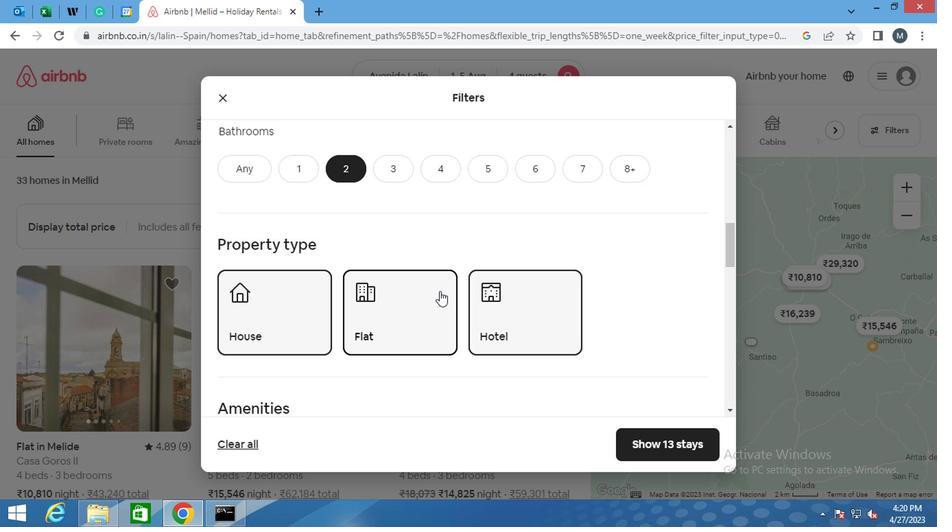 
Action: Mouse scrolled (436, 292) with delta (0, 0)
Screenshot: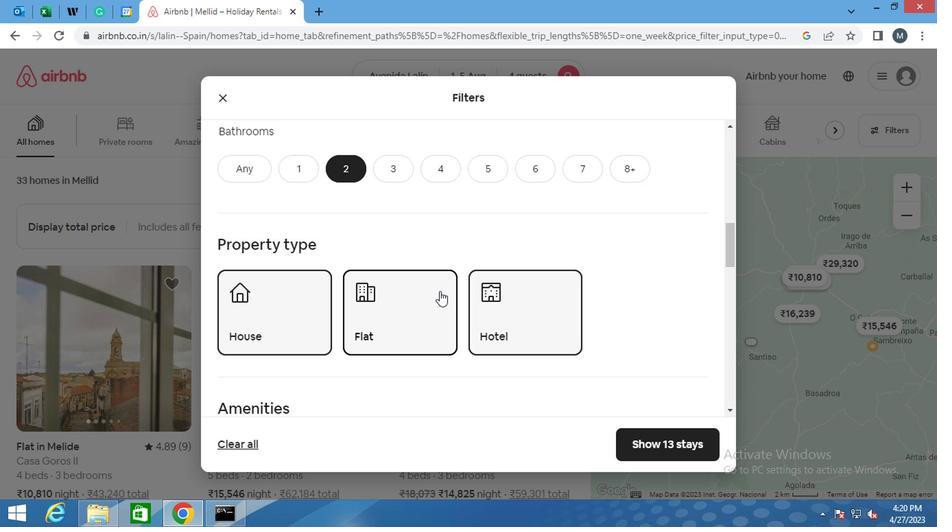 
Action: Mouse moved to (425, 295)
Screenshot: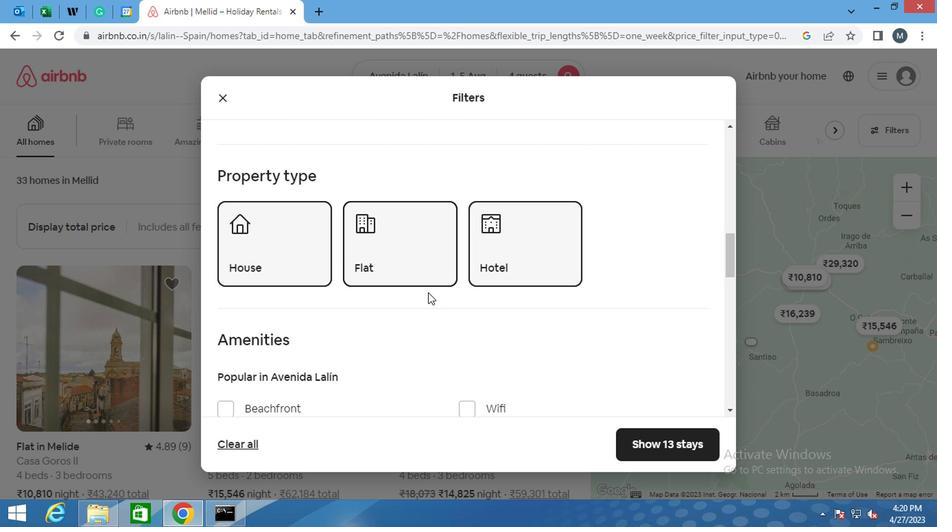 
Action: Mouse scrolled (425, 294) with delta (0, 0)
Screenshot: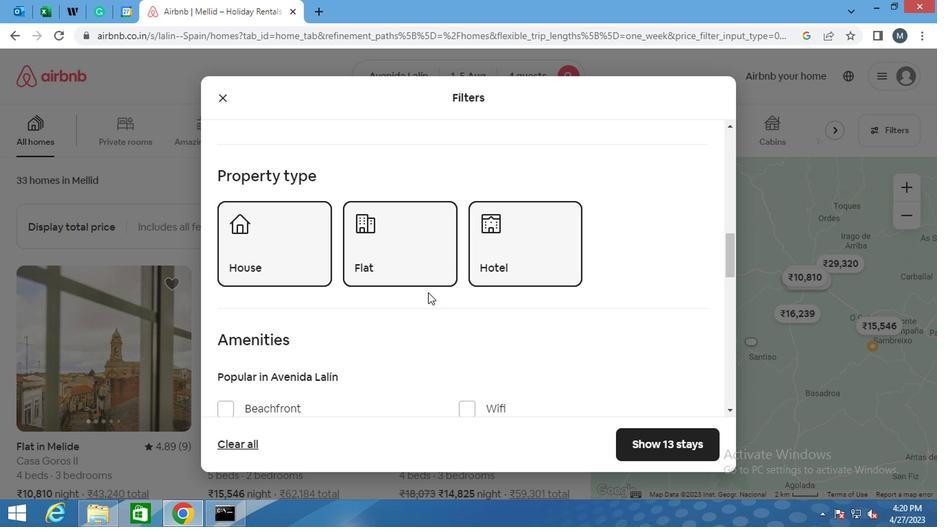 
Action: Mouse moved to (382, 314)
Screenshot: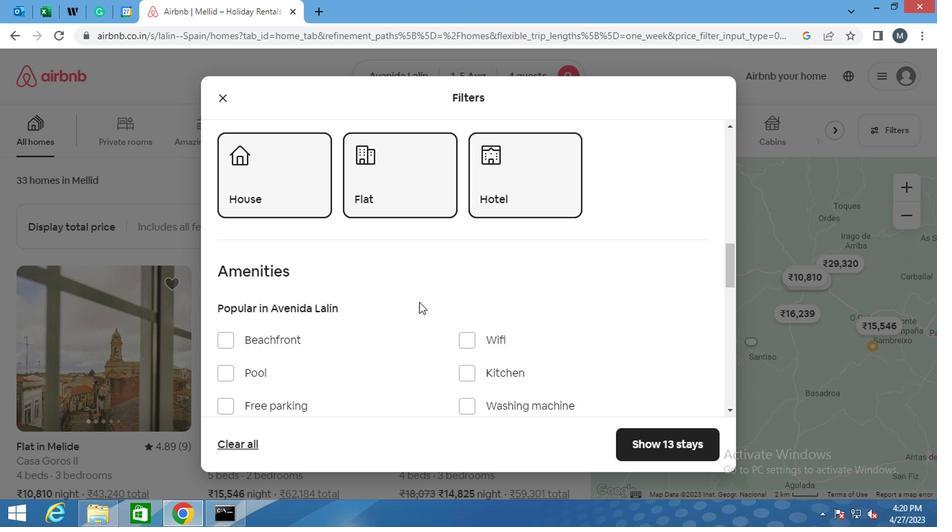 
Action: Mouse scrolled (382, 313) with delta (0, 0)
Screenshot: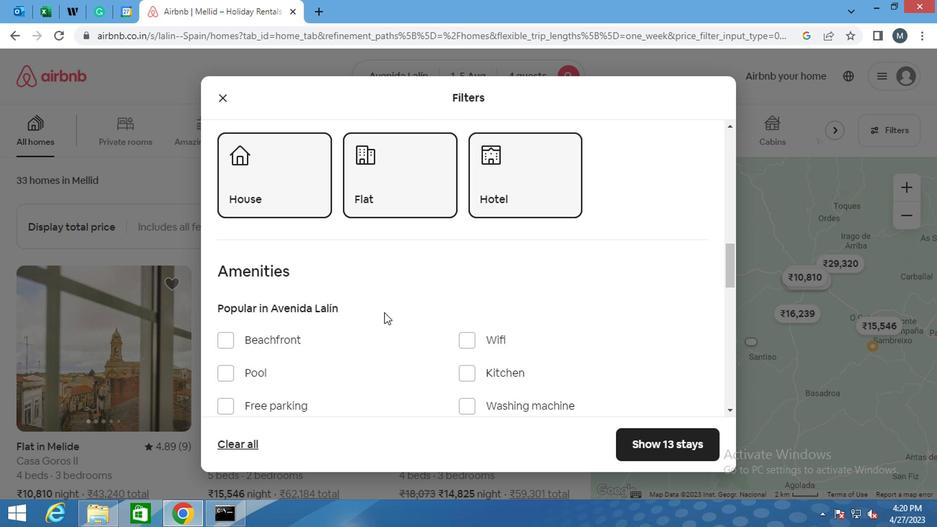 
Action: Mouse moved to (465, 347)
Screenshot: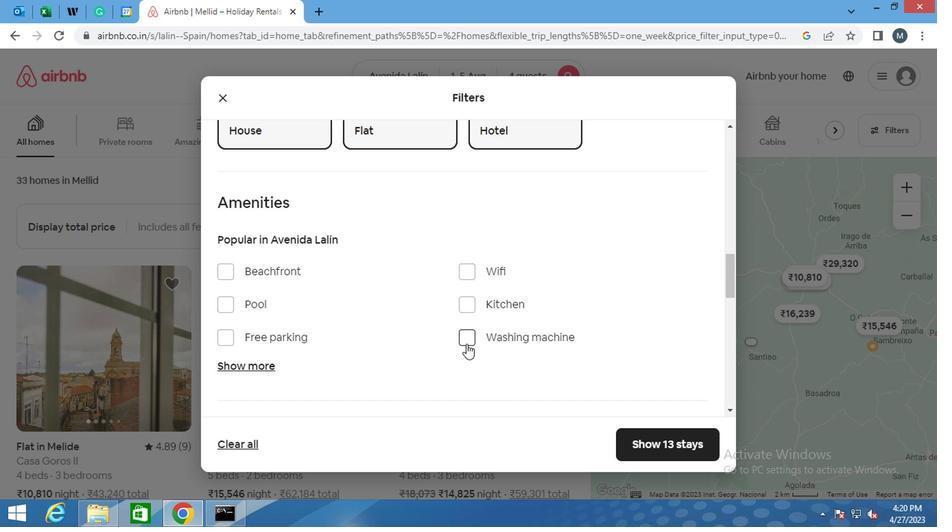 
Action: Mouse pressed left at (465, 347)
Screenshot: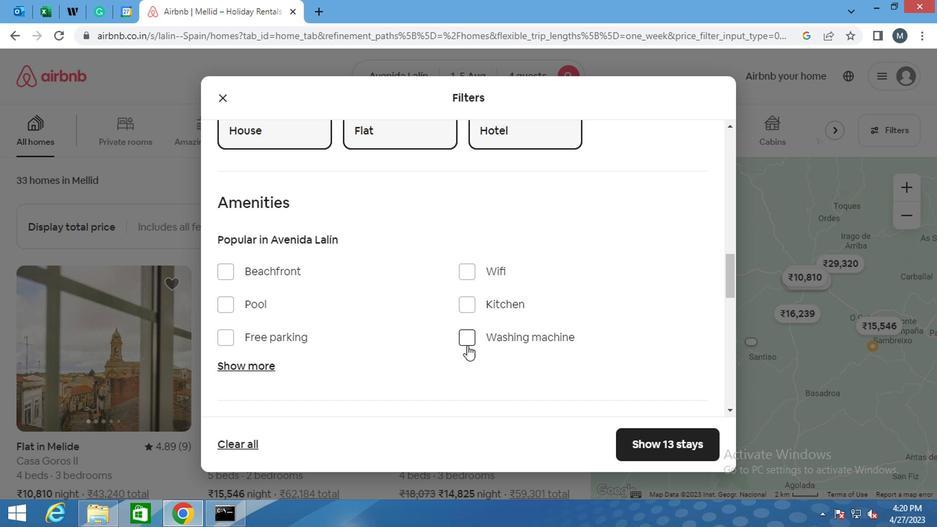 
Action: Mouse moved to (410, 318)
Screenshot: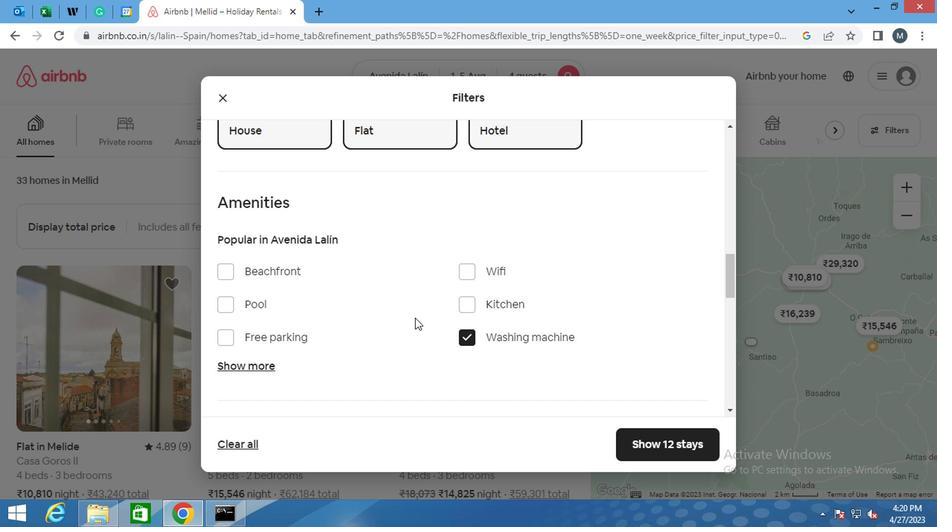 
Action: Mouse scrolled (410, 318) with delta (0, 0)
Screenshot: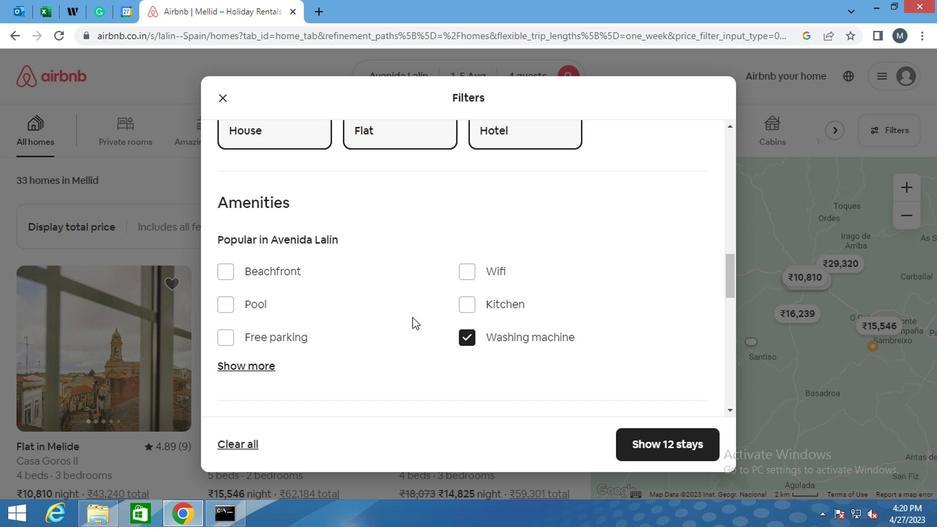
Action: Mouse scrolled (410, 318) with delta (0, 0)
Screenshot: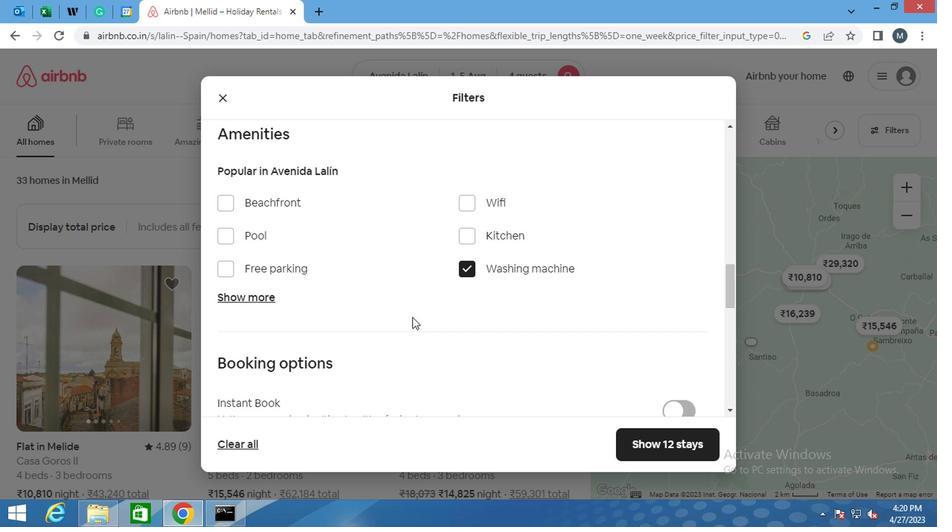 
Action: Mouse scrolled (410, 318) with delta (0, 0)
Screenshot: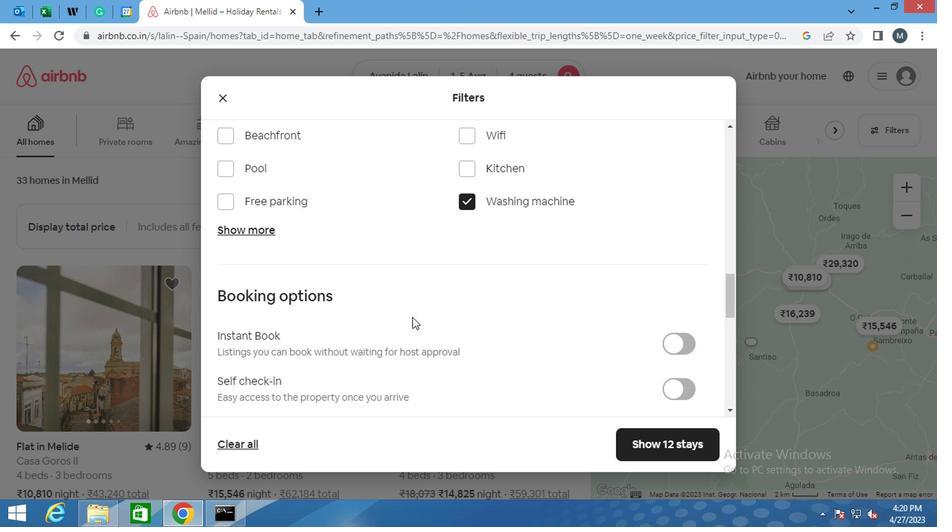 
Action: Mouse moved to (663, 317)
Screenshot: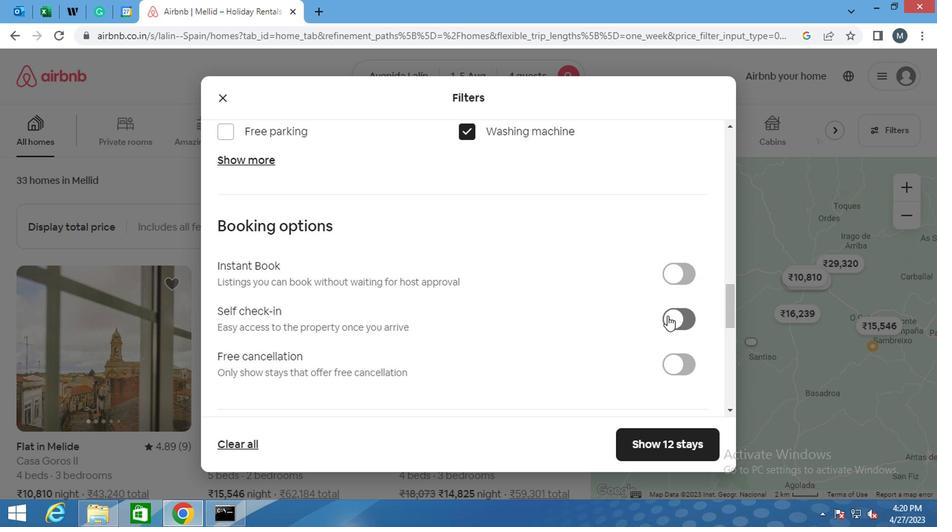 
Action: Mouse pressed left at (663, 317)
Screenshot: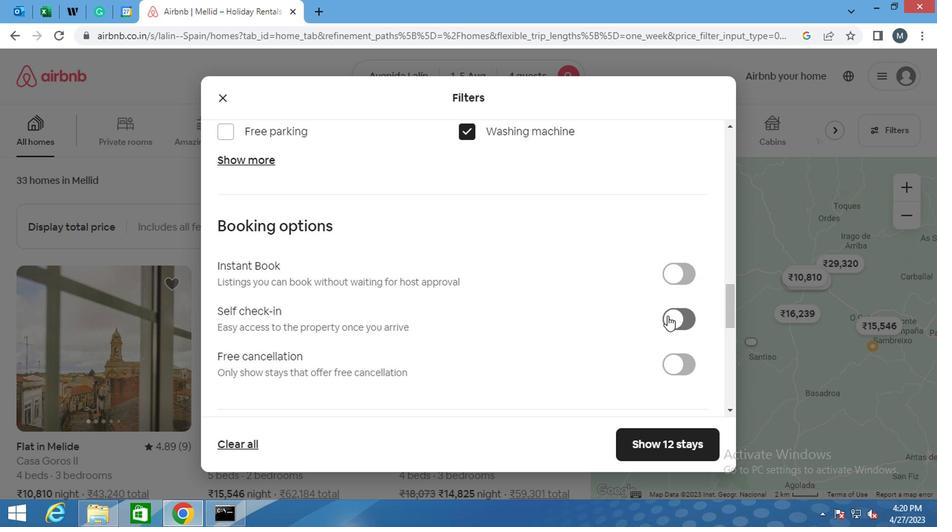 
Action: Mouse moved to (551, 307)
Screenshot: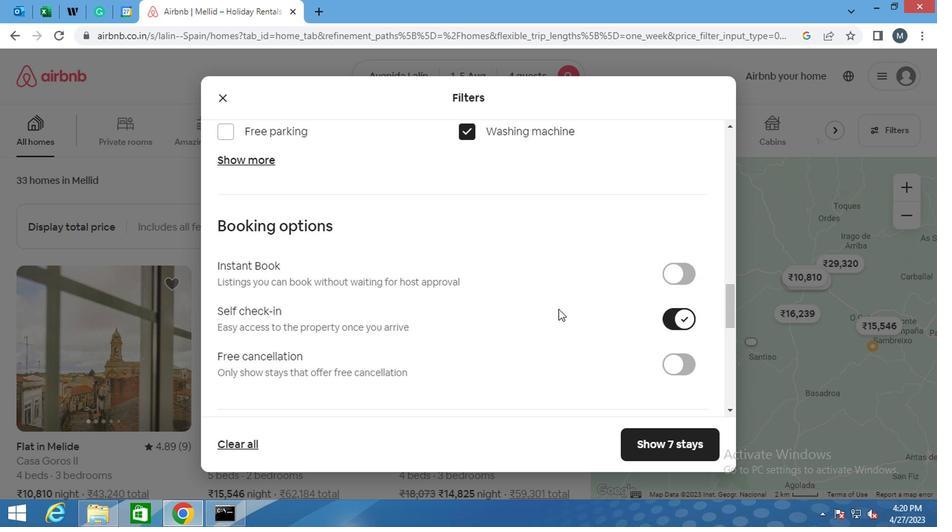 
Action: Mouse scrolled (551, 306) with delta (0, 0)
Screenshot: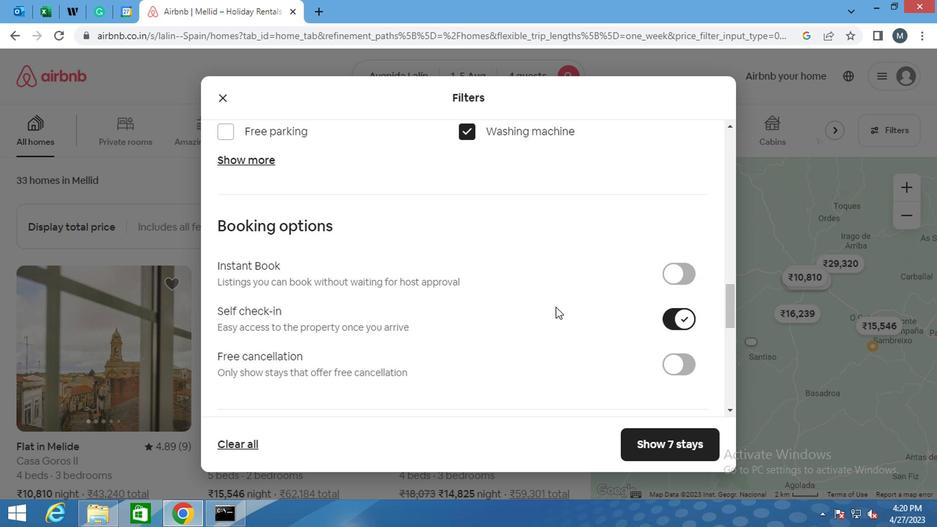 
Action: Mouse moved to (499, 298)
Screenshot: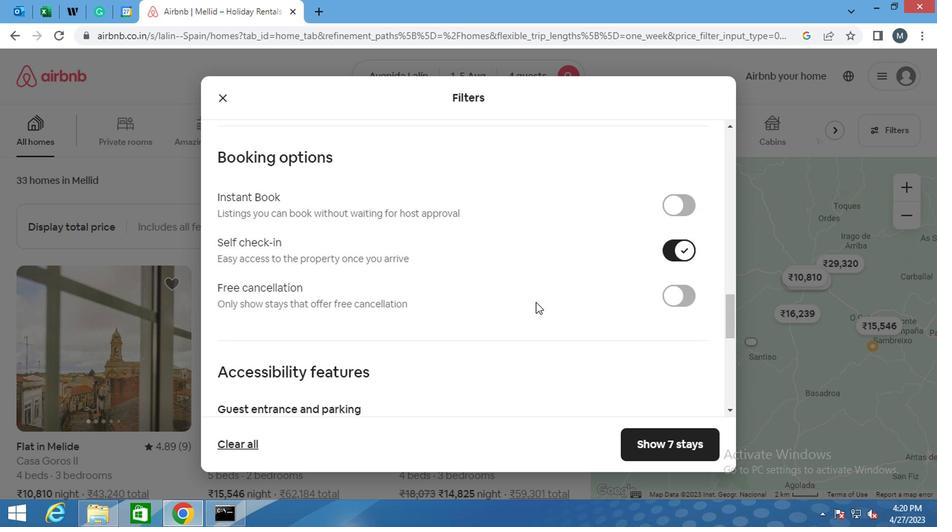 
Action: Mouse scrolled (499, 297) with delta (0, 0)
Screenshot: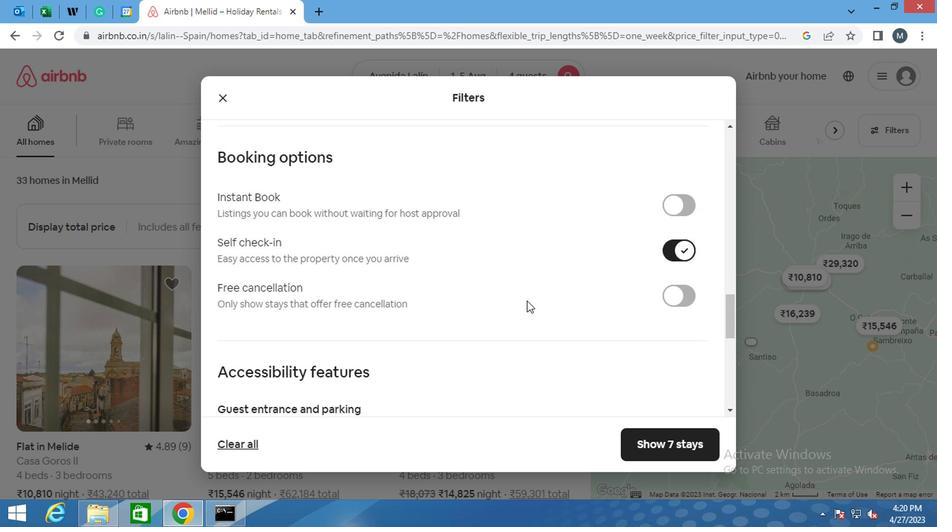 
Action: Mouse moved to (458, 292)
Screenshot: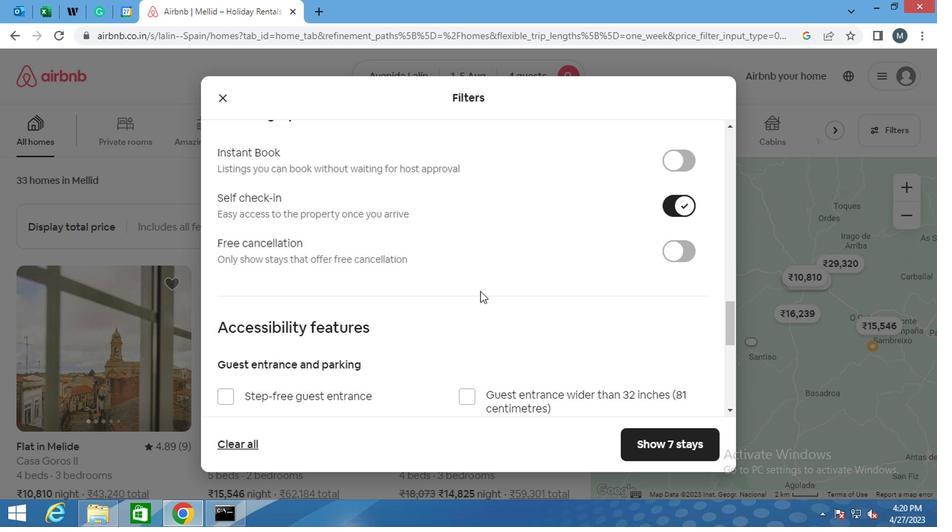 
Action: Mouse scrolled (458, 291) with delta (0, 0)
Screenshot: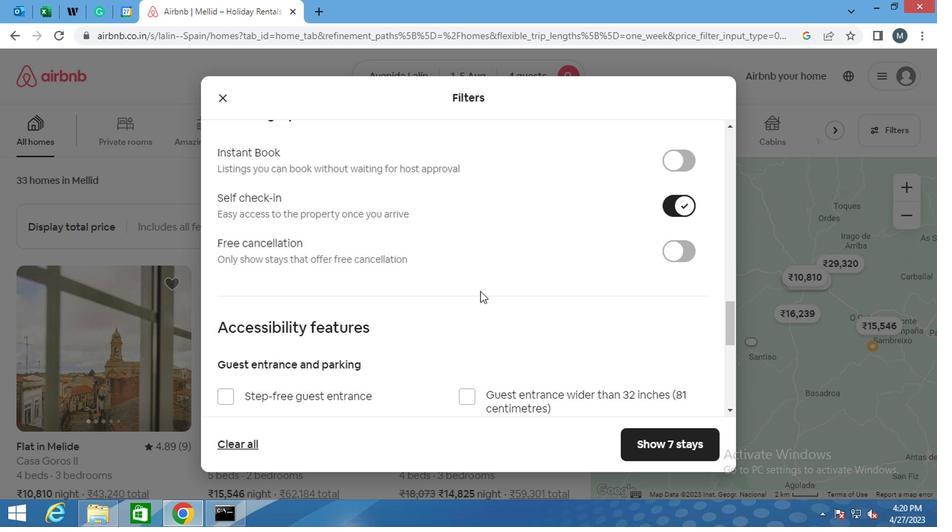 
Action: Mouse moved to (445, 293)
Screenshot: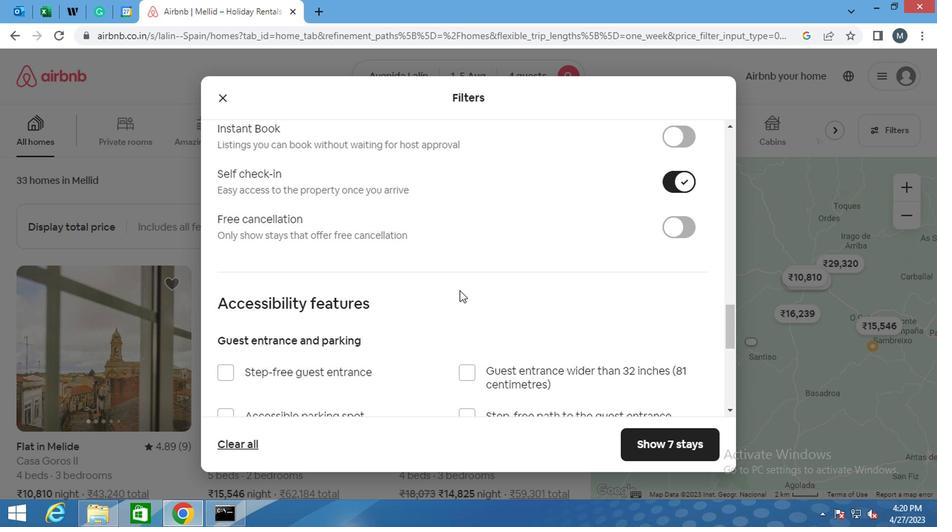 
Action: Mouse scrolled (445, 292) with delta (0, 0)
Screenshot: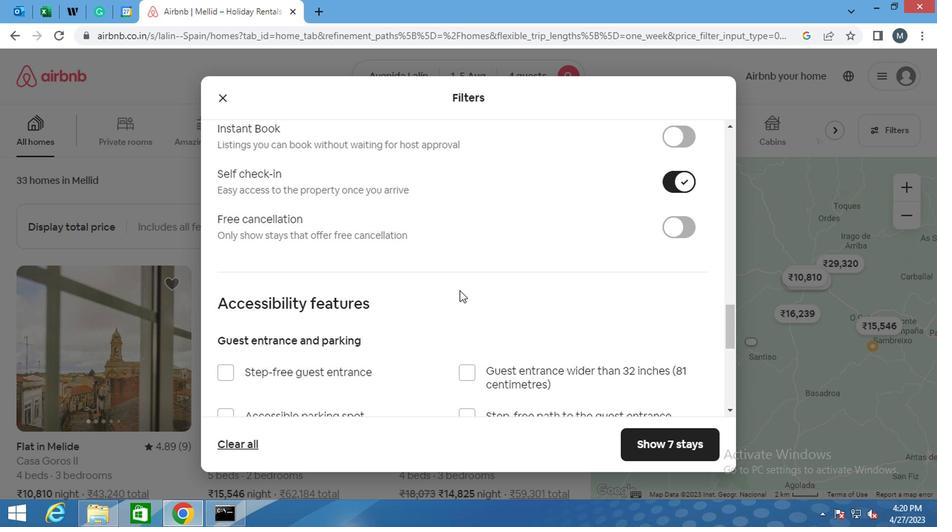 
Action: Mouse moved to (412, 298)
Screenshot: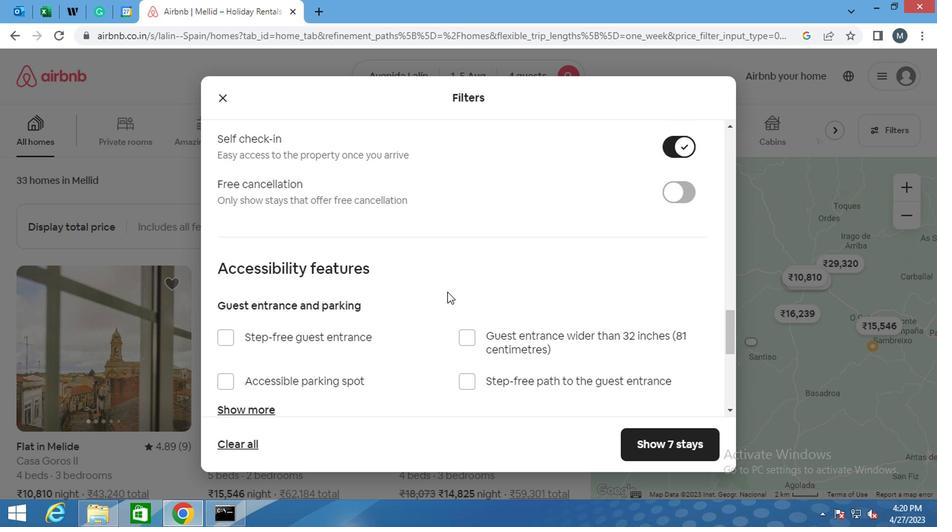 
Action: Mouse scrolled (412, 298) with delta (0, 0)
Screenshot: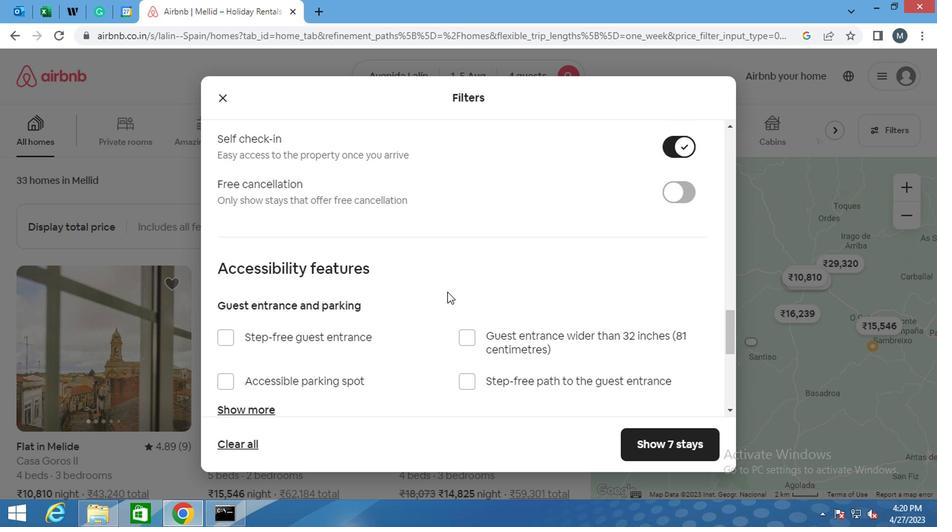 
Action: Mouse moved to (392, 300)
Screenshot: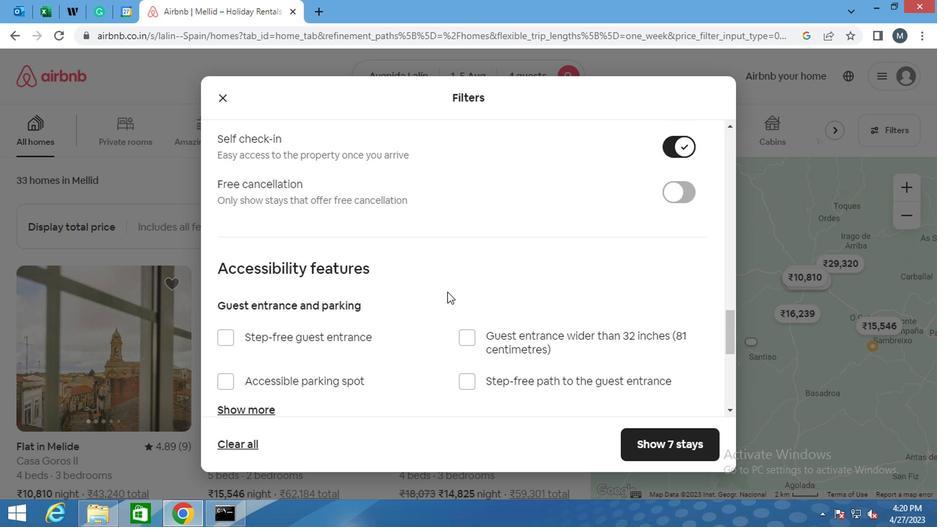 
Action: Mouse scrolled (392, 300) with delta (0, 0)
Screenshot: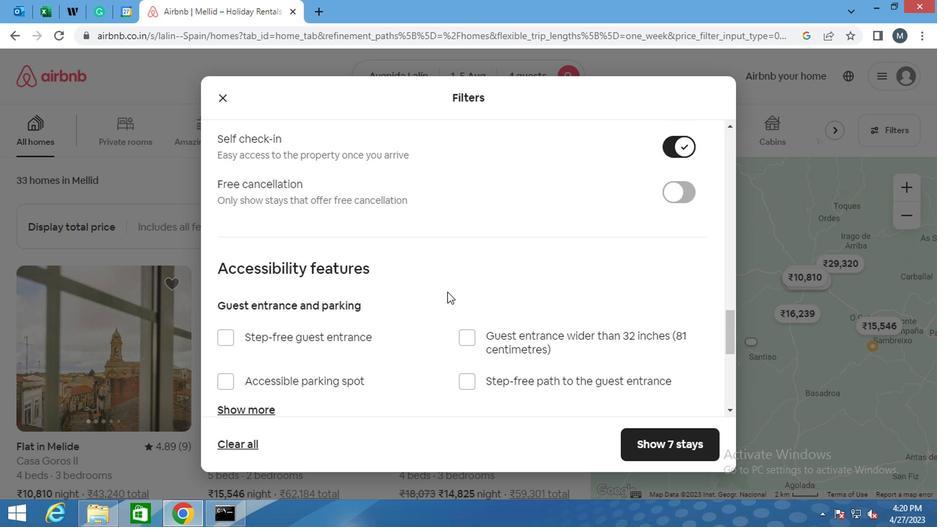 
Action: Mouse moved to (352, 302)
Screenshot: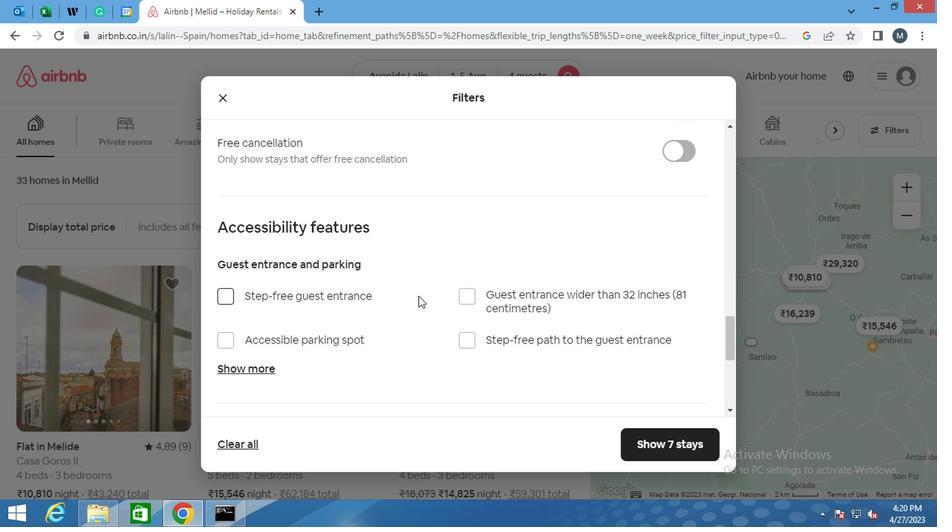 
Action: Mouse scrolled (352, 302) with delta (0, 0)
Screenshot: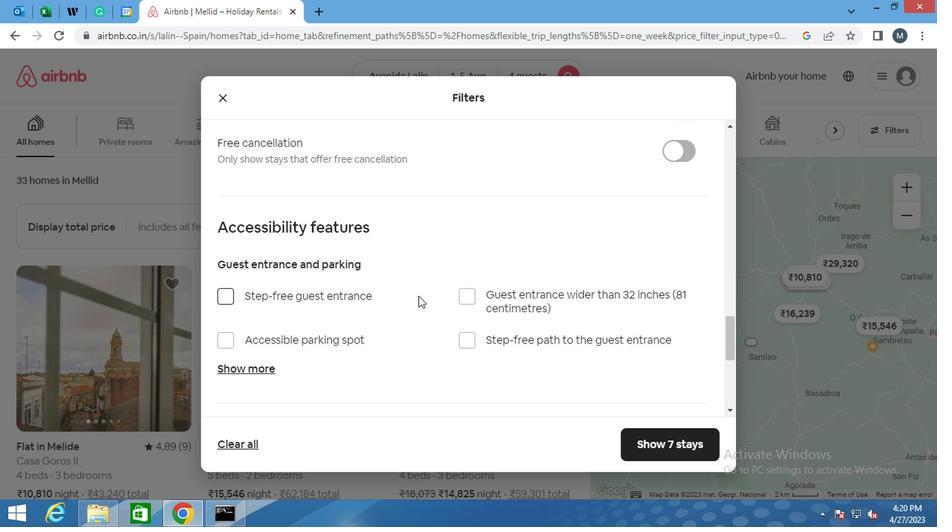 
Action: Mouse moved to (265, 312)
Screenshot: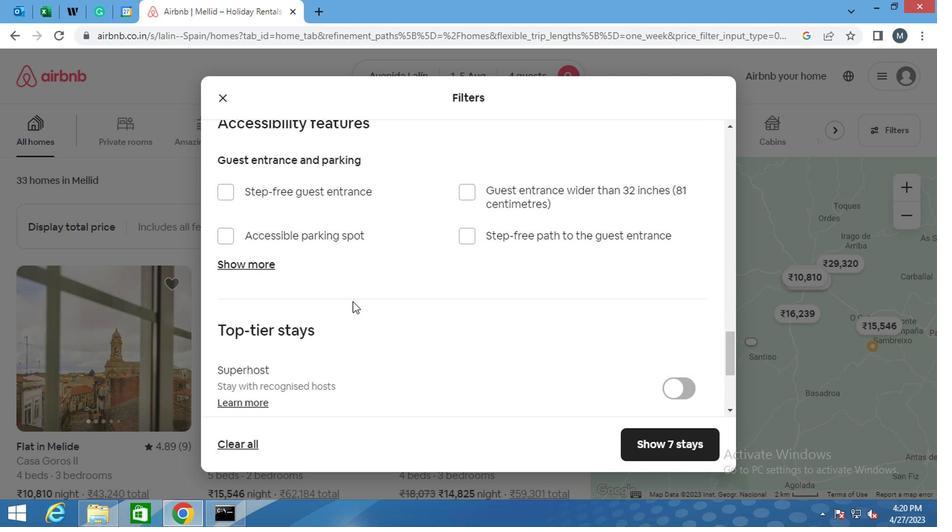 
Action: Mouse scrolled (265, 311) with delta (0, 0)
Screenshot: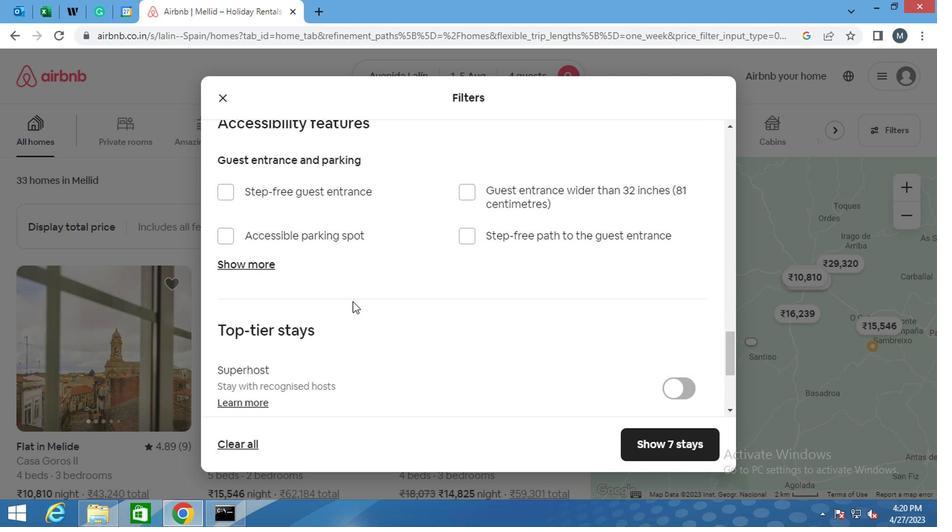 
Action: Mouse moved to (213, 318)
Screenshot: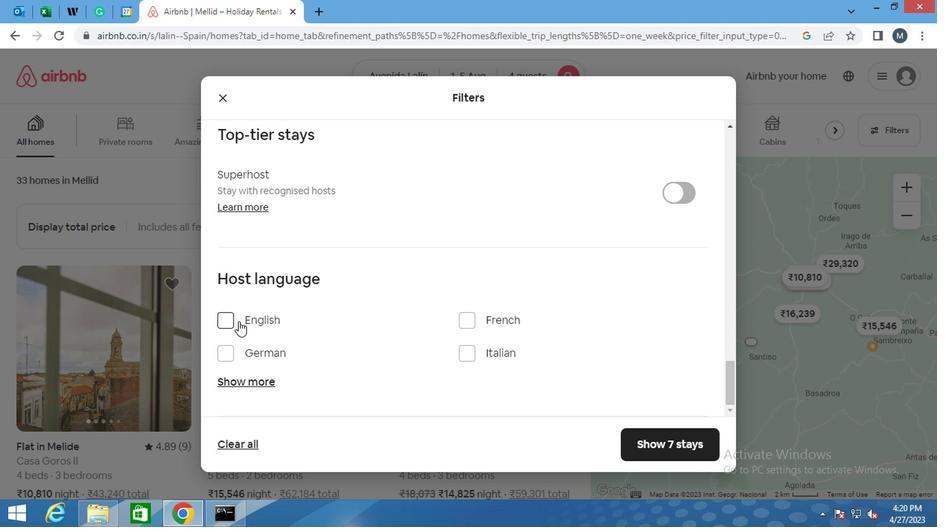 
Action: Mouse pressed left at (213, 318)
Screenshot: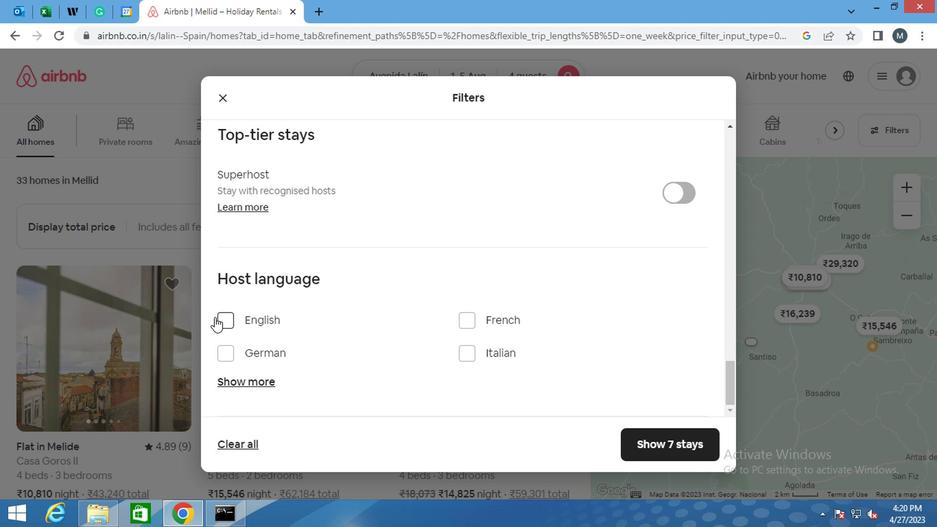 
Action: Mouse moved to (223, 322)
Screenshot: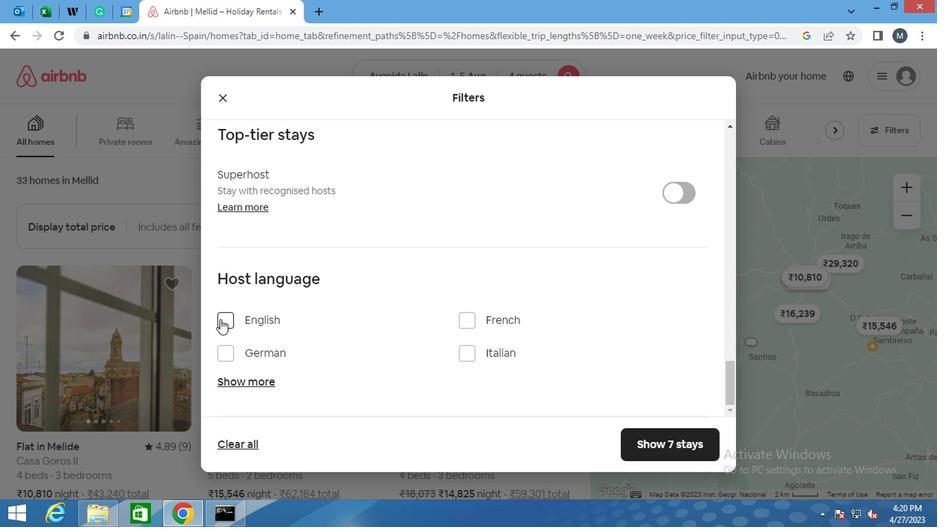 
Action: Mouse pressed left at (223, 322)
Screenshot: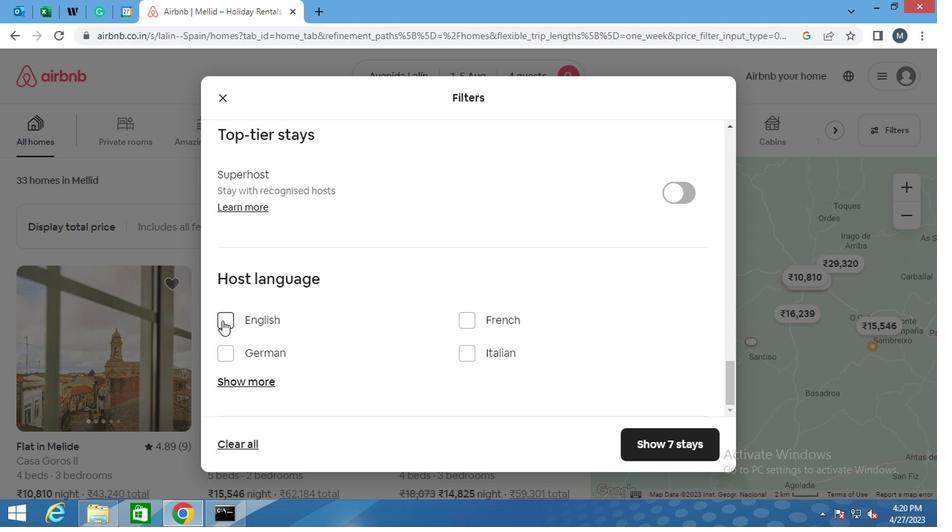 
Action: Mouse moved to (638, 451)
Screenshot: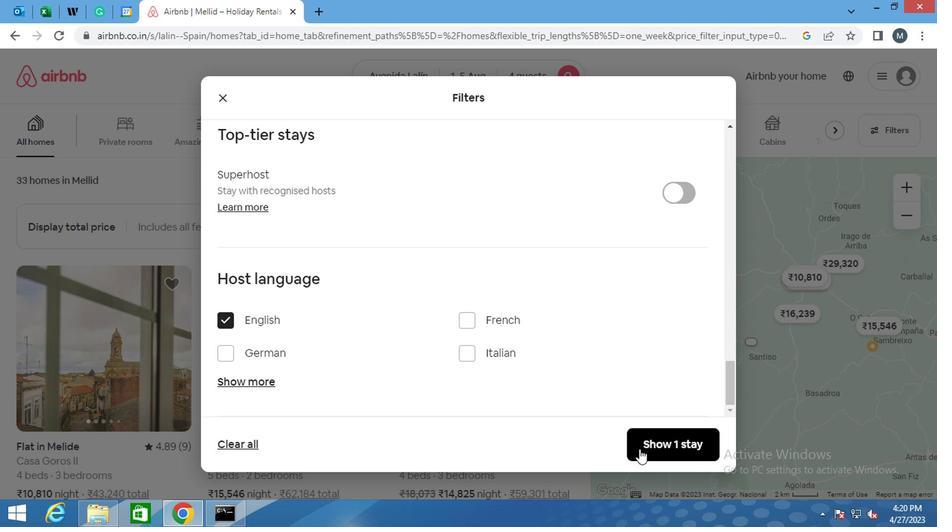 
Action: Mouse pressed left at (638, 451)
Screenshot: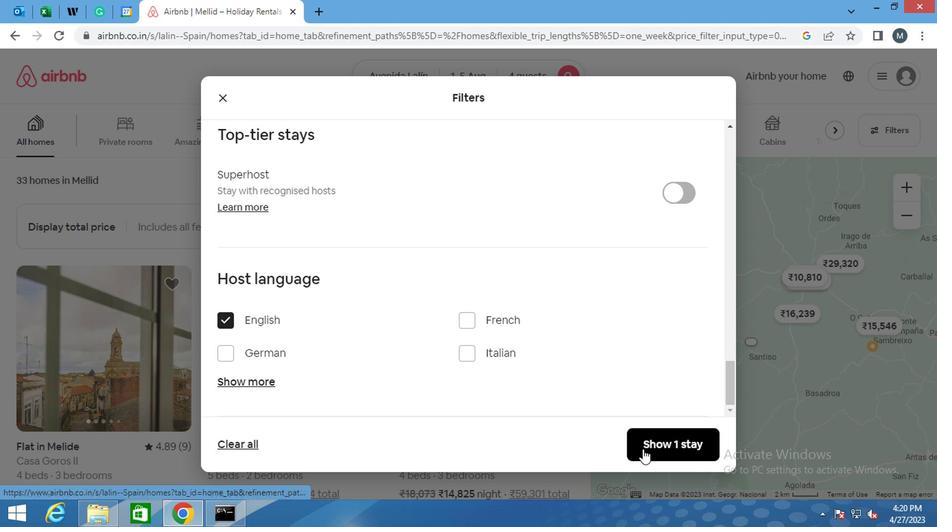 
Action: Mouse moved to (640, 450)
Screenshot: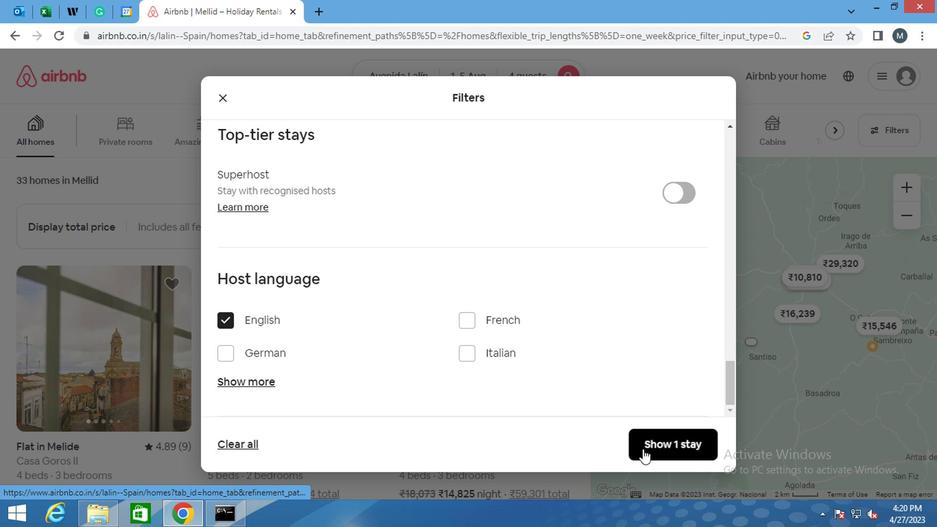 
